 Task: In the  document minutes.docx Use the tool word Count 'and display word count while typing'. Find the word using Dictionary 'dedication'. Below name insert the link: www.wikipedia.org
Action: Mouse moved to (235, 370)
Screenshot: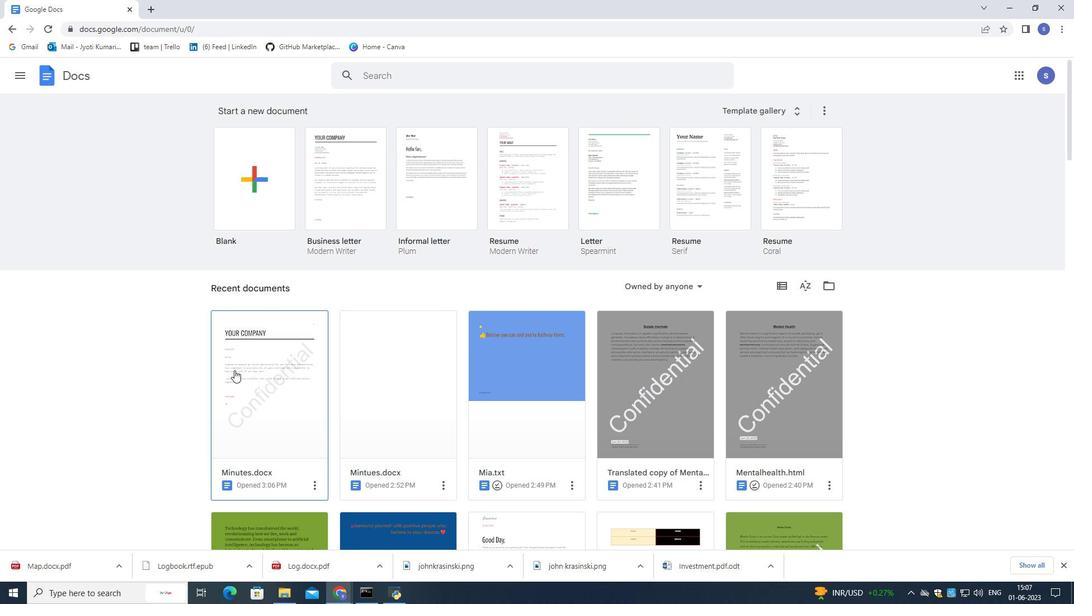 
Action: Mouse pressed left at (234, 370)
Screenshot: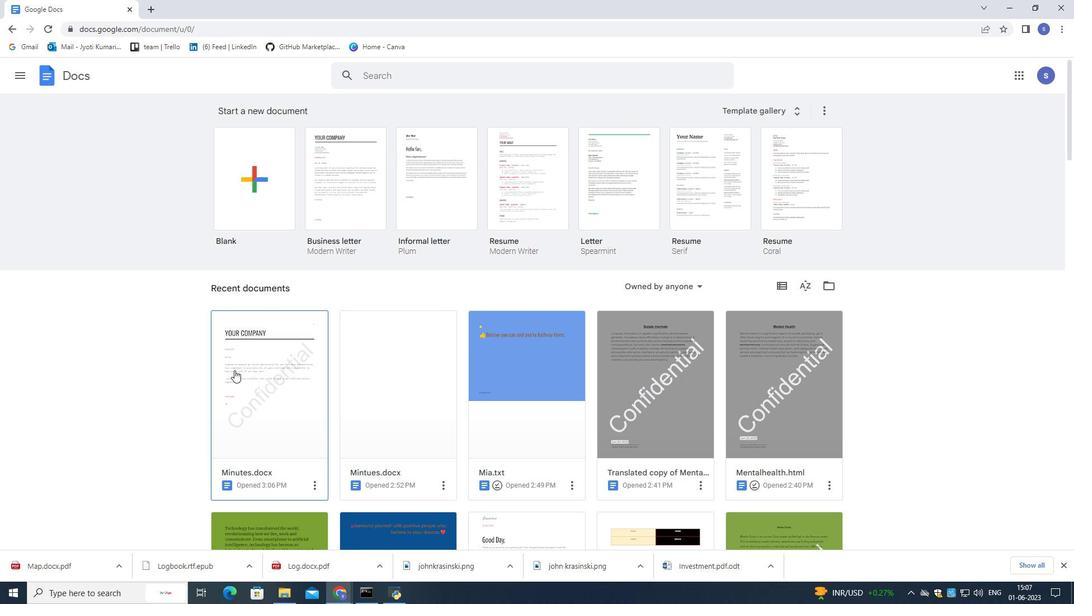
Action: Mouse moved to (235, 370)
Screenshot: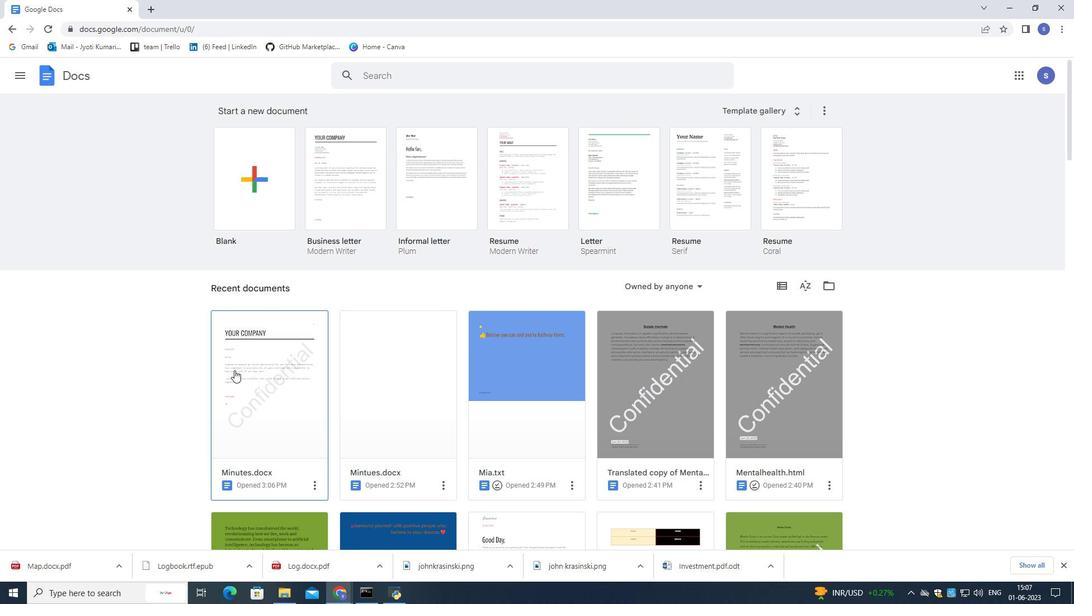 
Action: Mouse pressed left at (235, 370)
Screenshot: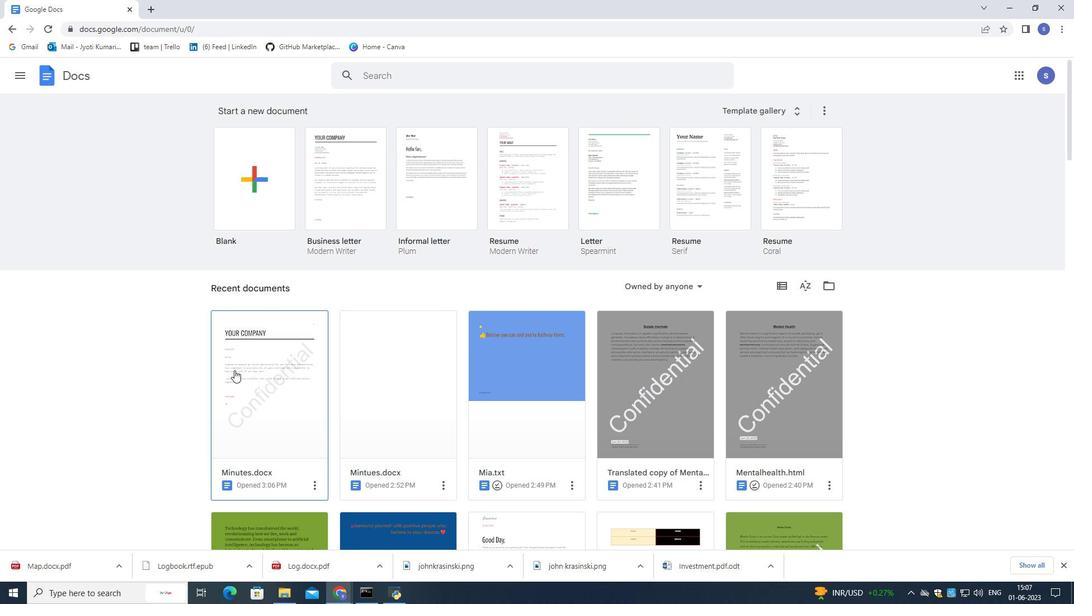 
Action: Mouse moved to (176, 82)
Screenshot: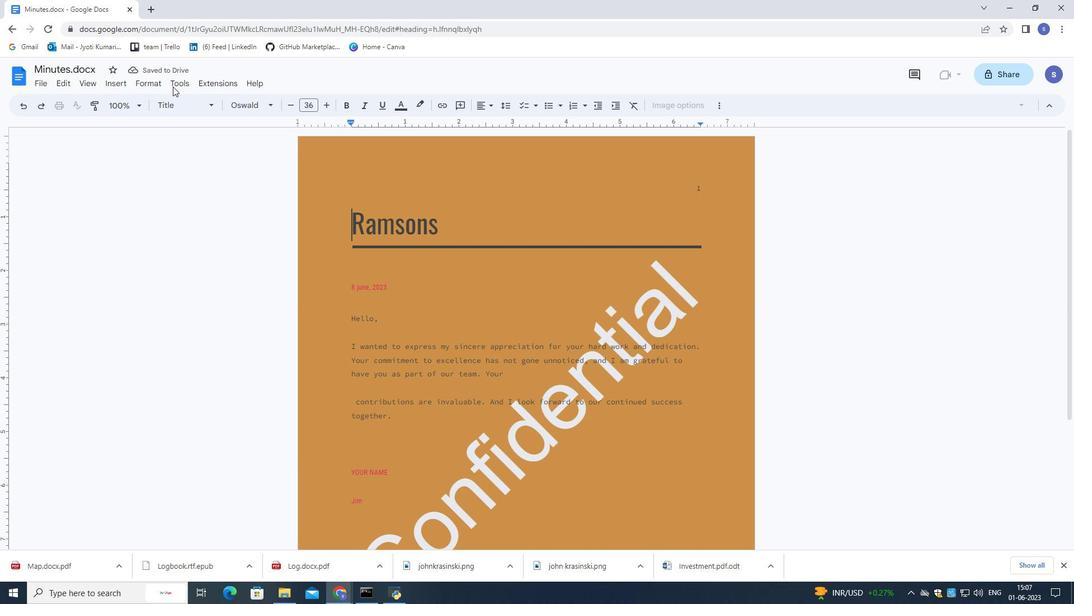 
Action: Mouse pressed left at (176, 82)
Screenshot: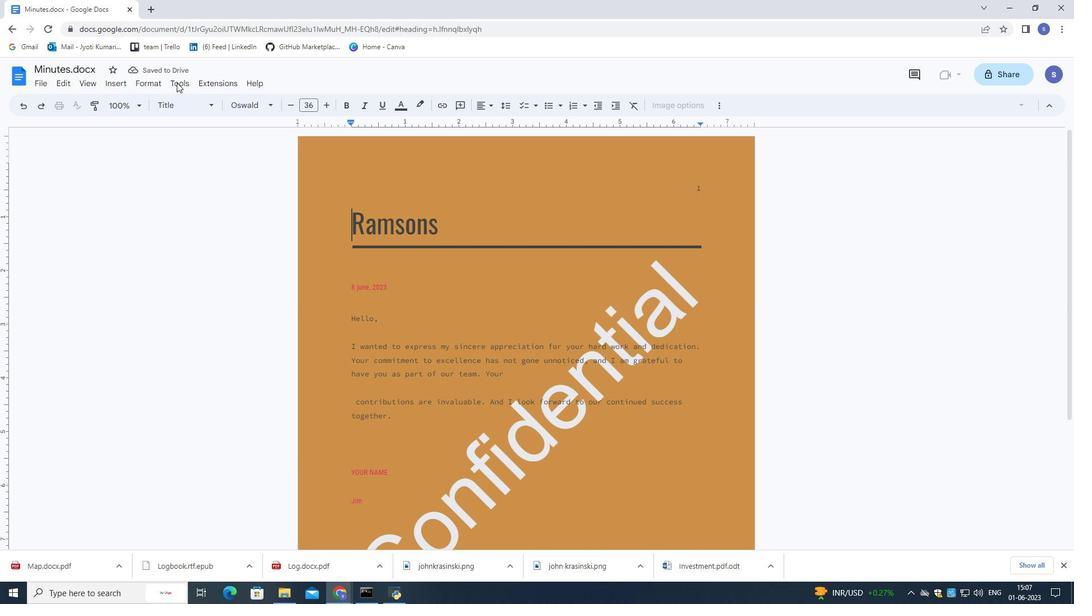 
Action: Mouse moved to (205, 122)
Screenshot: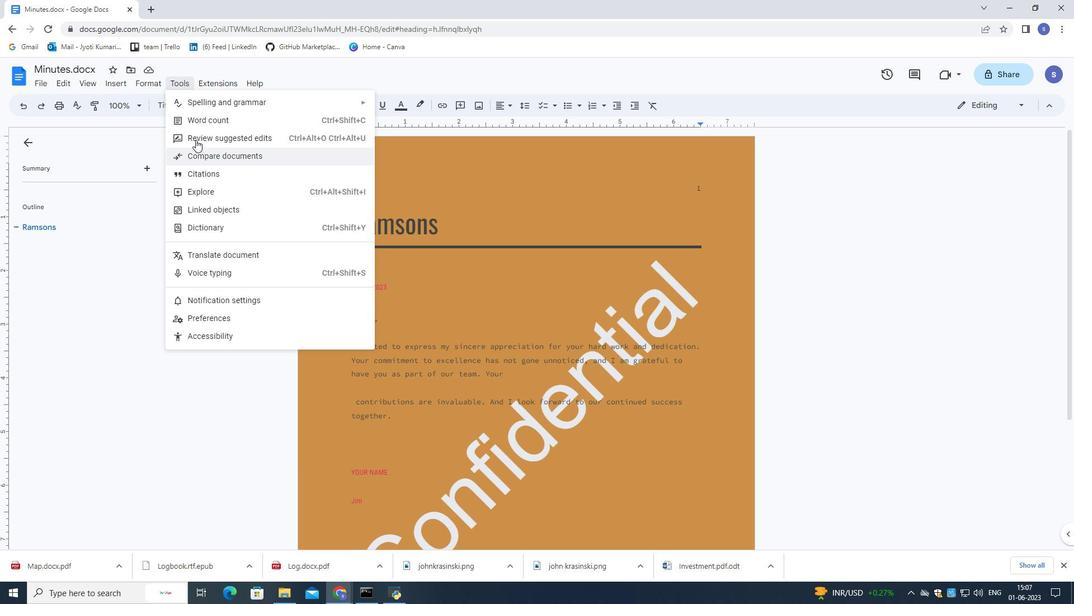
Action: Mouse pressed left at (205, 122)
Screenshot: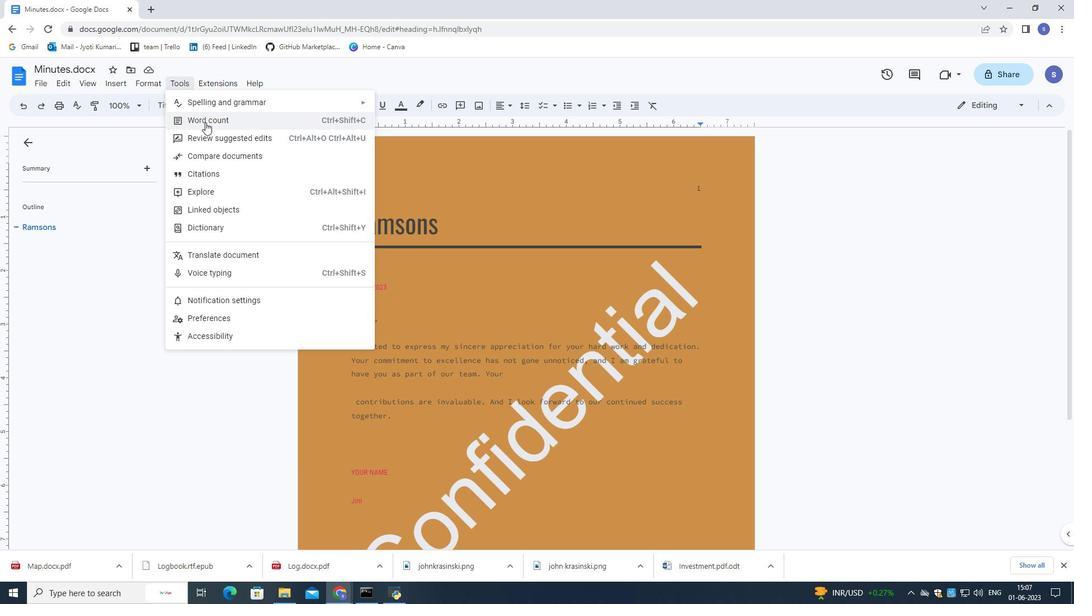 
Action: Mouse moved to (555, 348)
Screenshot: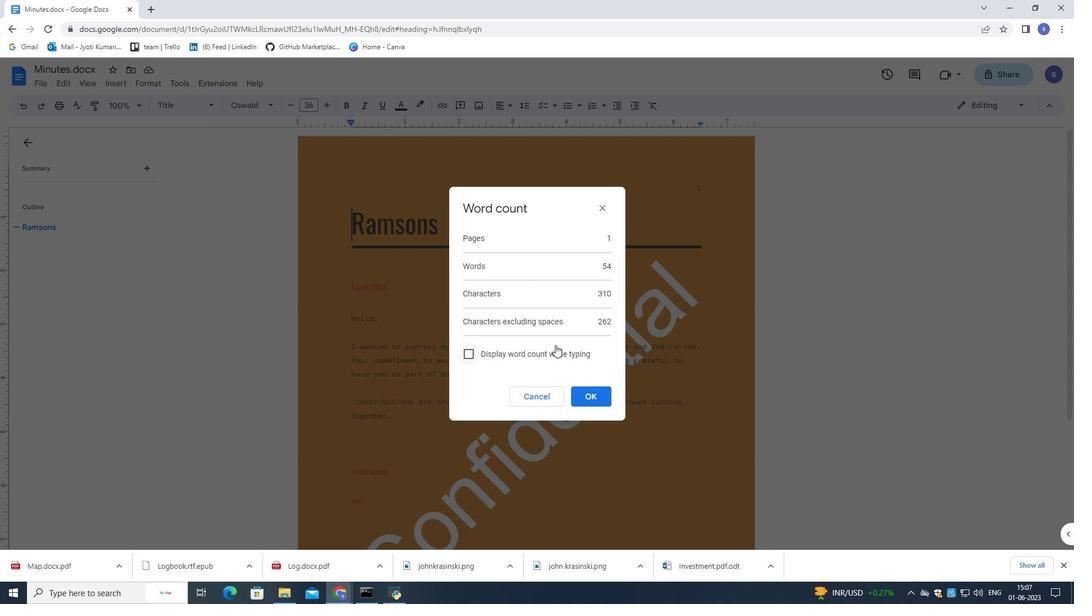 
Action: Mouse pressed left at (555, 348)
Screenshot: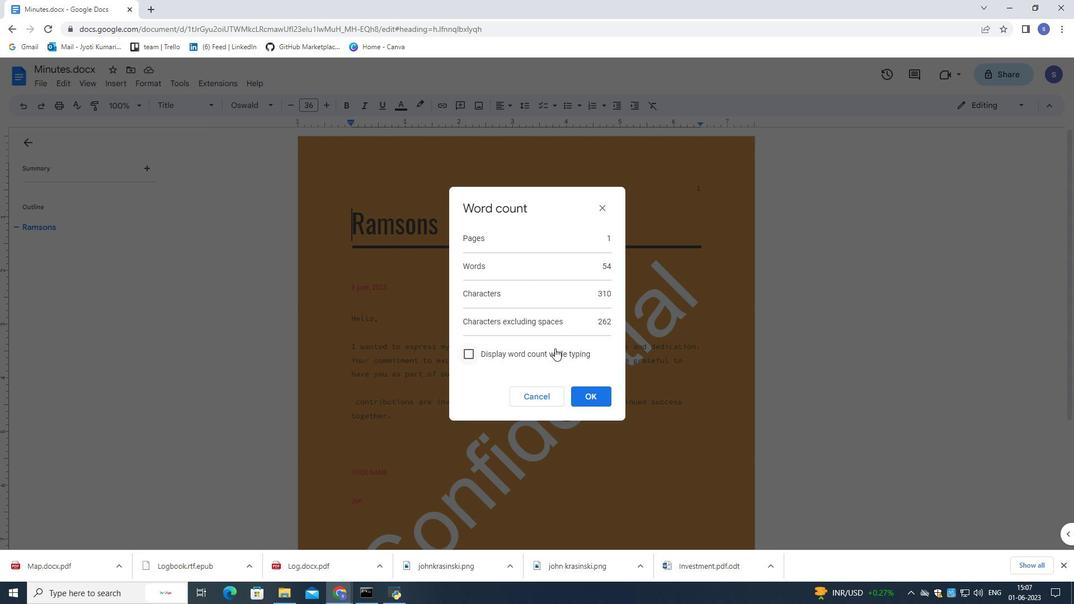 
Action: Mouse moved to (600, 395)
Screenshot: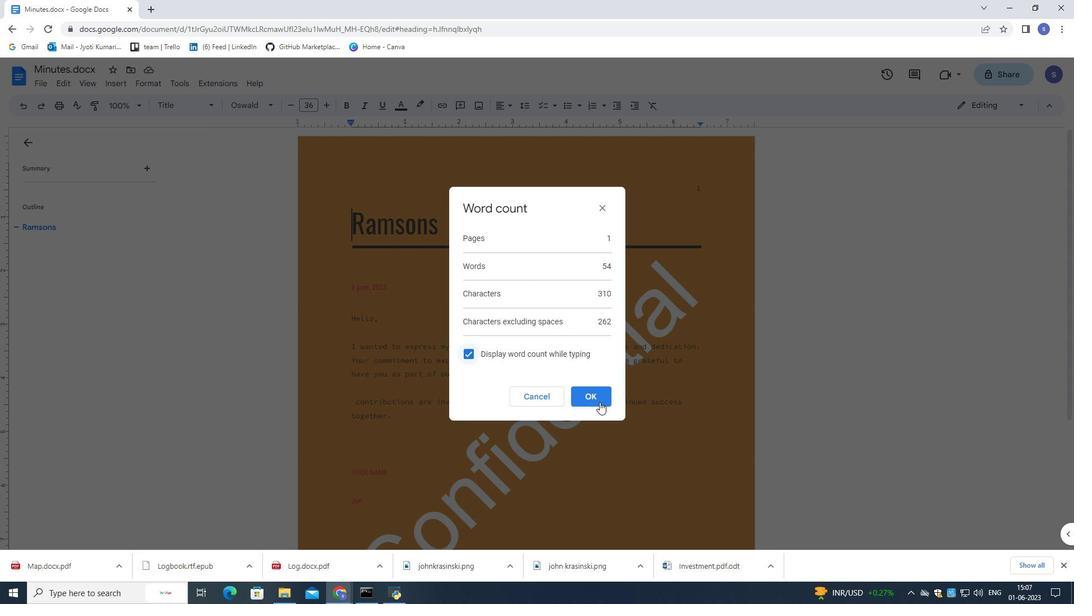 
Action: Mouse pressed left at (600, 395)
Screenshot: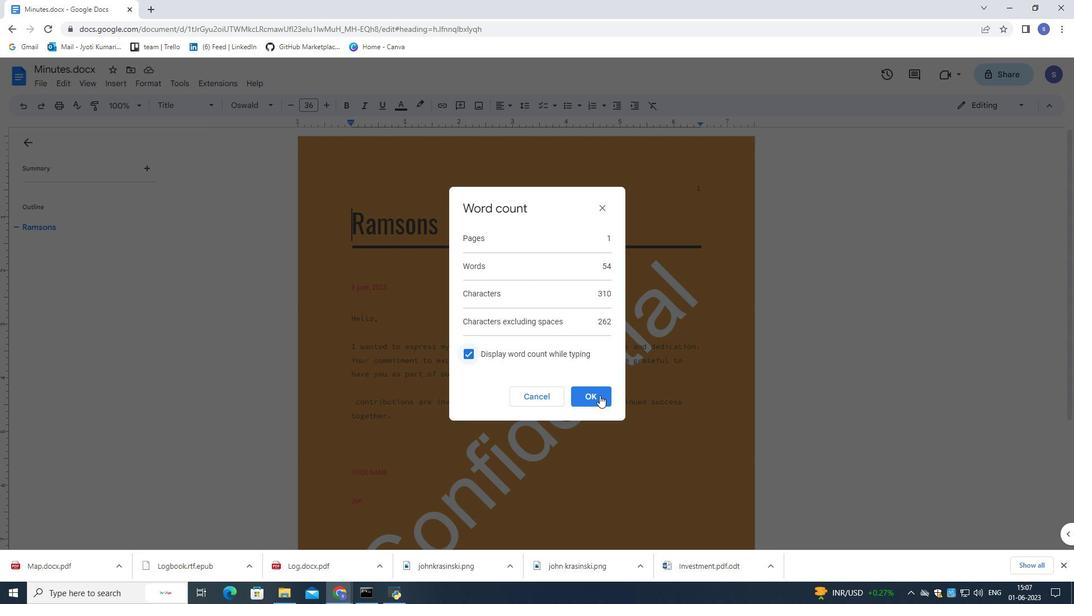 
Action: Mouse moved to (59, 82)
Screenshot: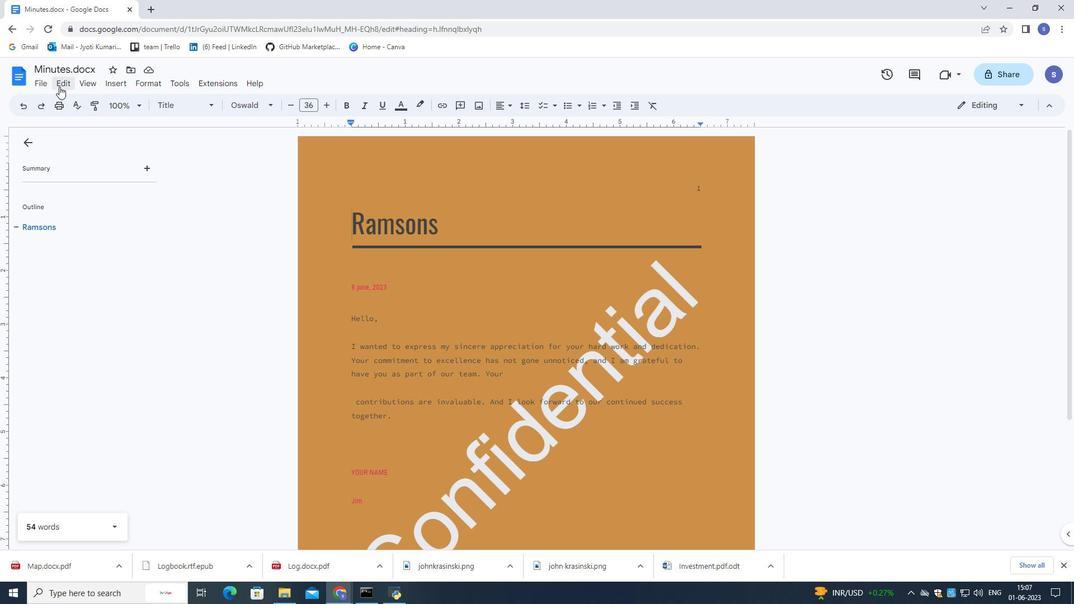 
Action: Mouse pressed left at (59, 82)
Screenshot: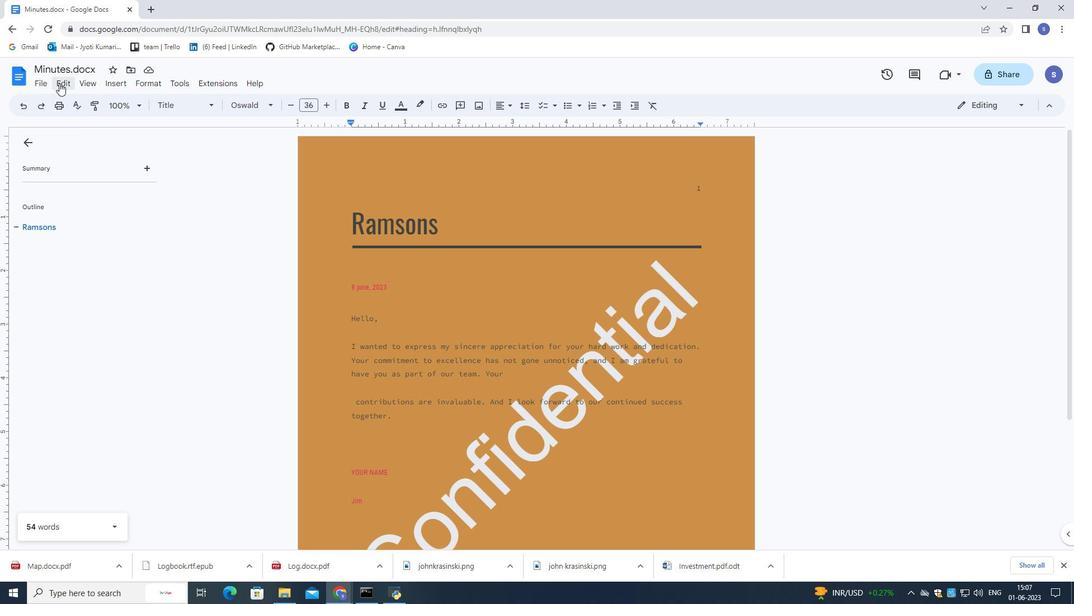 
Action: Mouse moved to (89, 280)
Screenshot: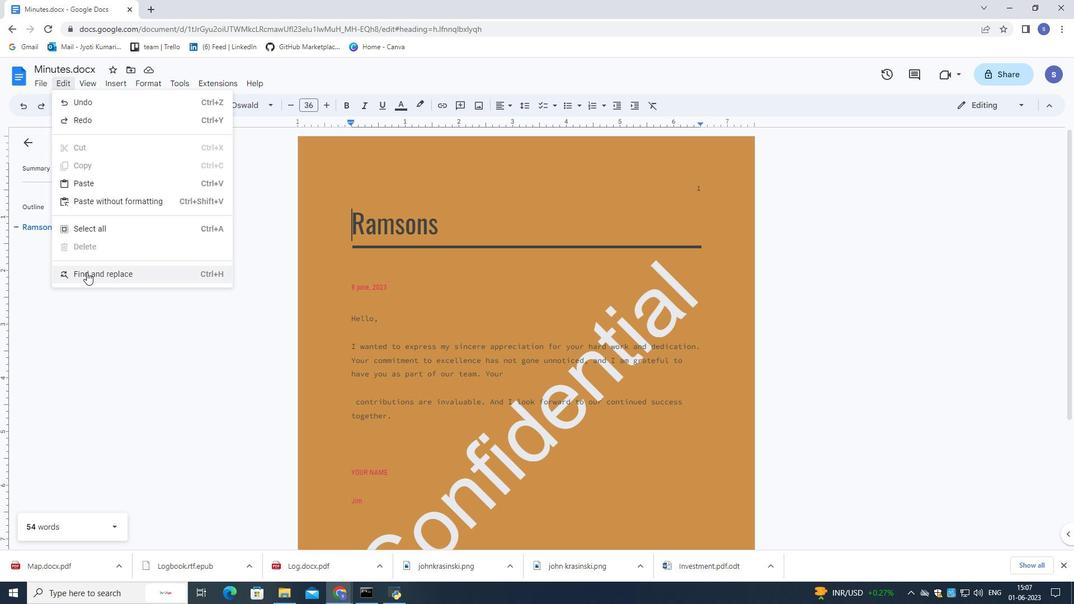 
Action: Mouse pressed left at (89, 280)
Screenshot: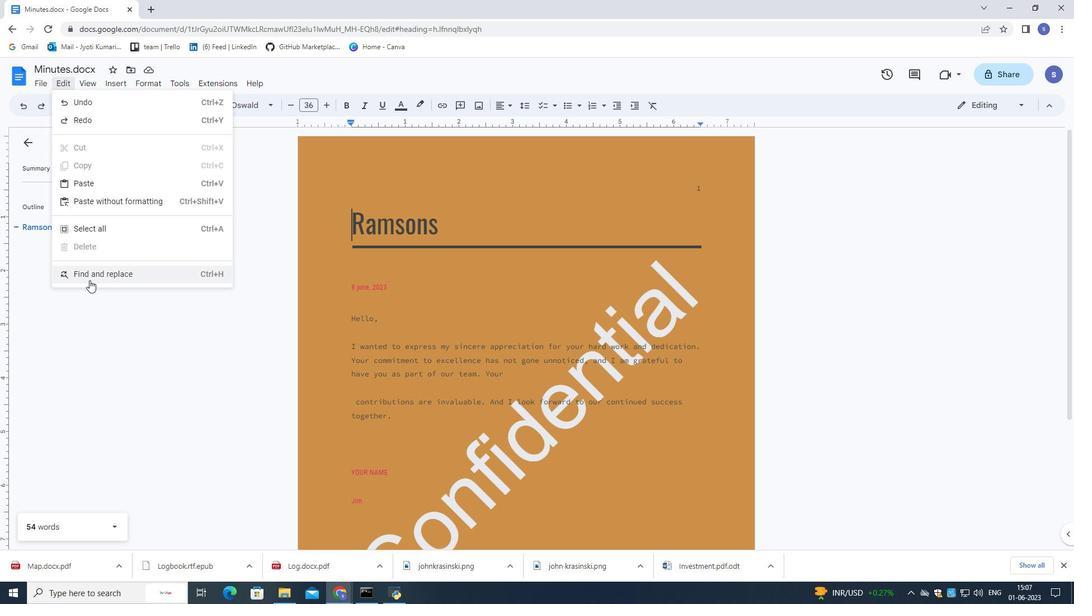 
Action: Mouse moved to (661, 228)
Screenshot: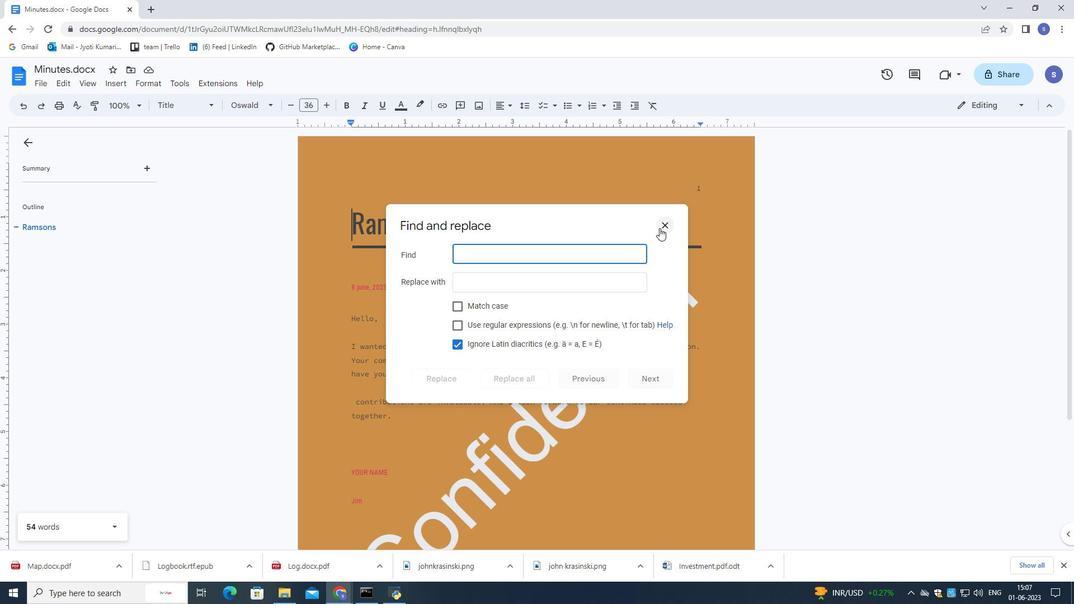 
Action: Mouse pressed left at (661, 228)
Screenshot: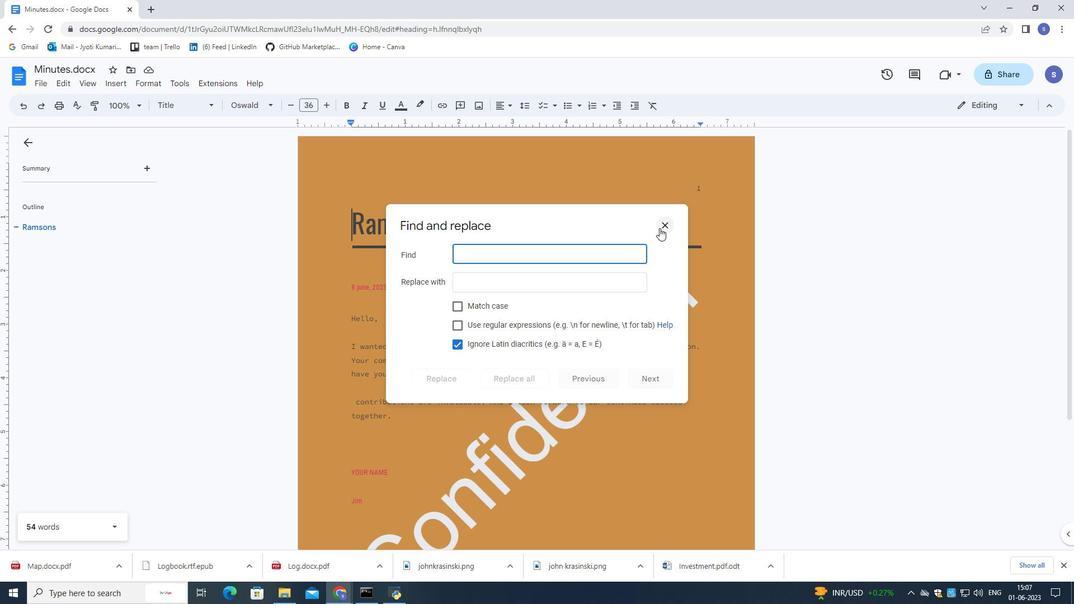 
Action: Mouse moved to (185, 80)
Screenshot: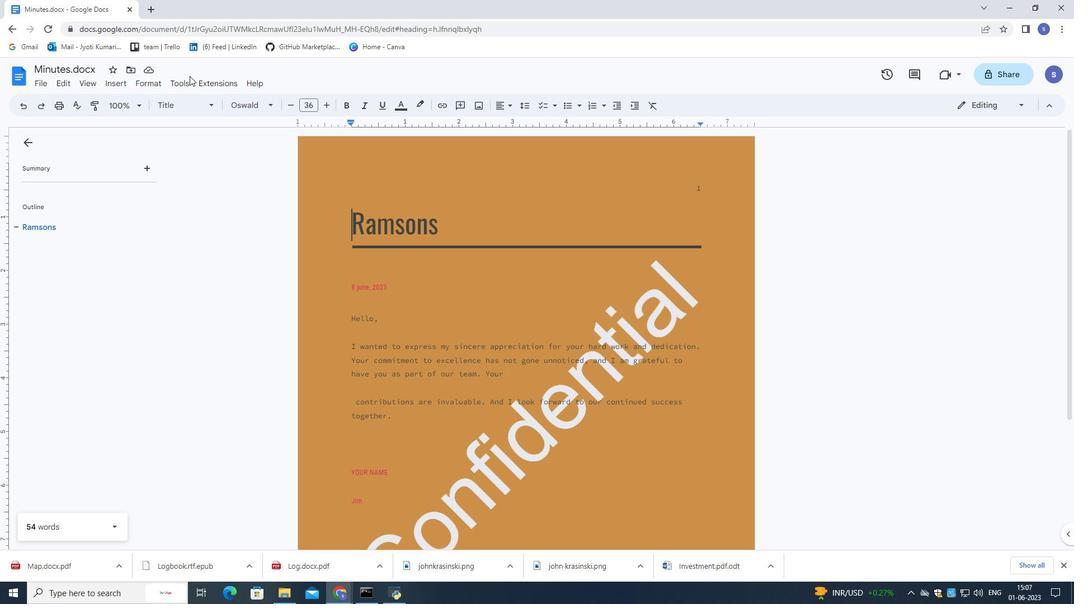 
Action: Mouse pressed left at (185, 80)
Screenshot: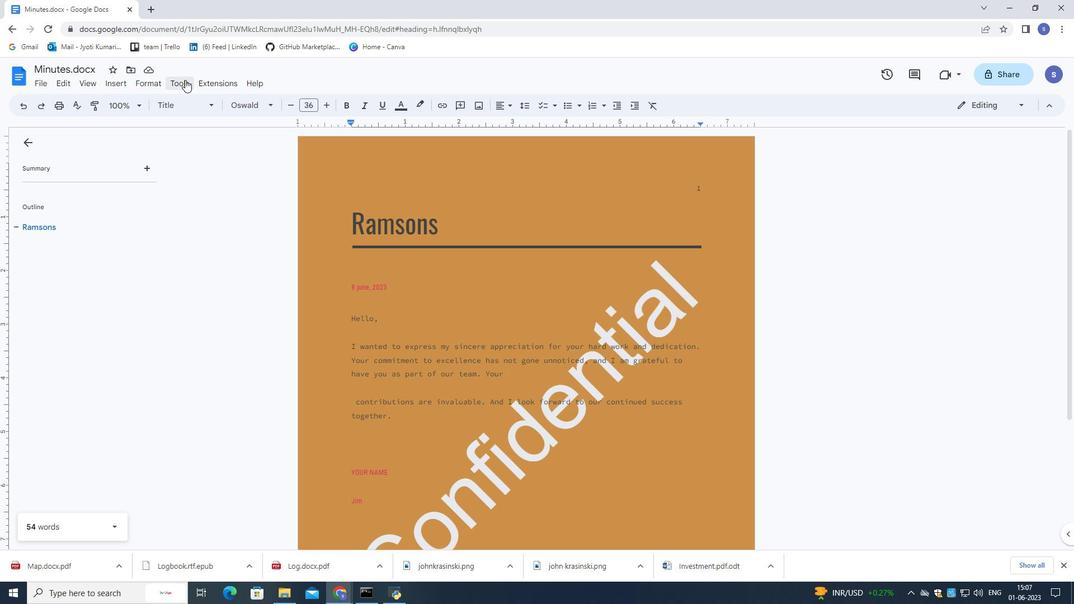 
Action: Mouse moved to (227, 224)
Screenshot: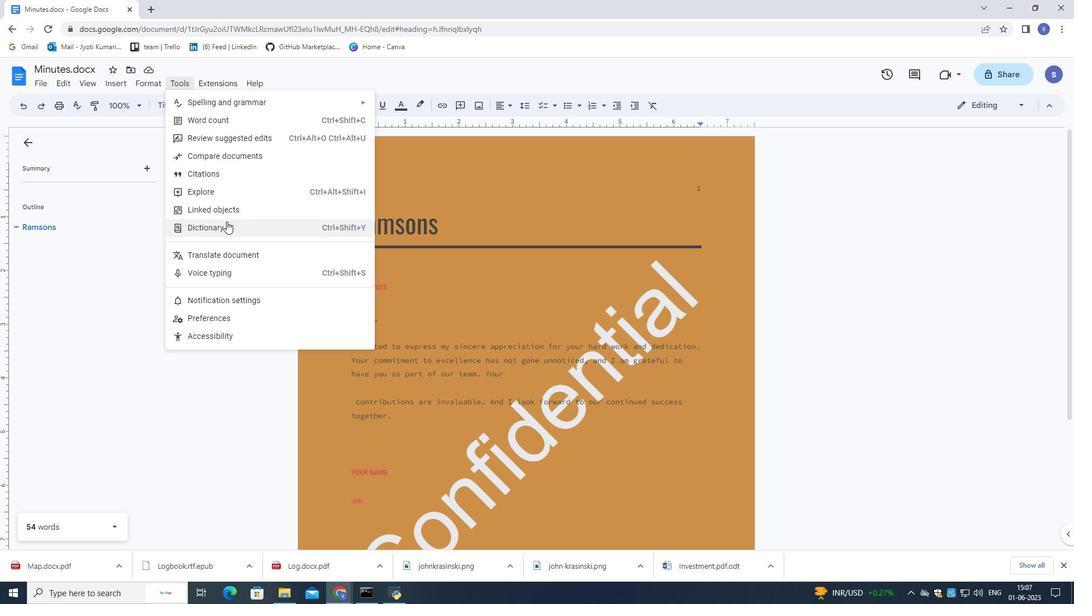 
Action: Mouse pressed left at (227, 224)
Screenshot: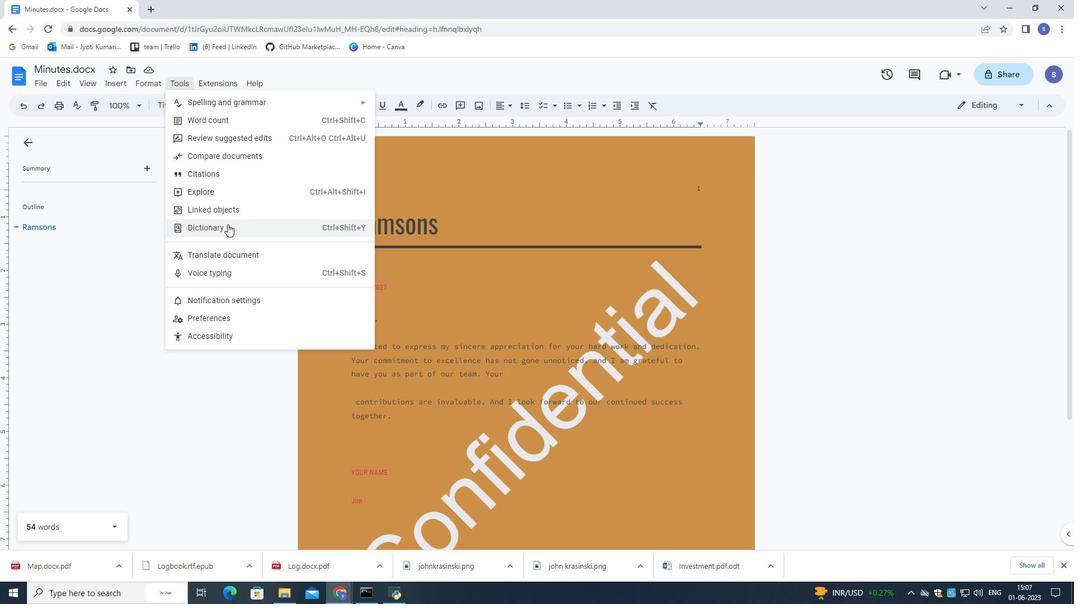 
Action: Mouse moved to (990, 143)
Screenshot: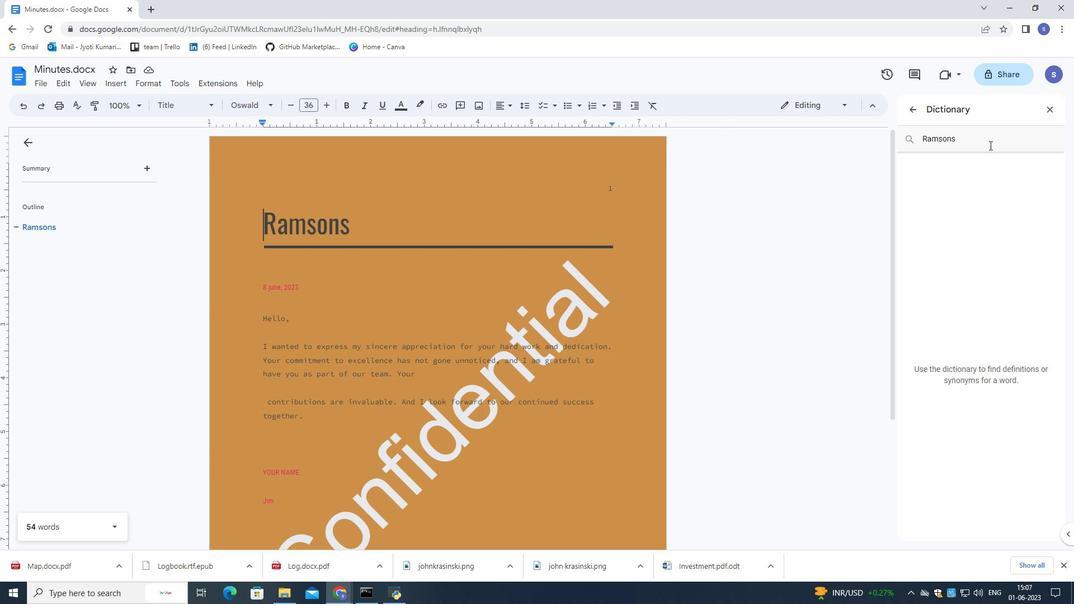 
Action: Mouse pressed left at (990, 143)
Screenshot: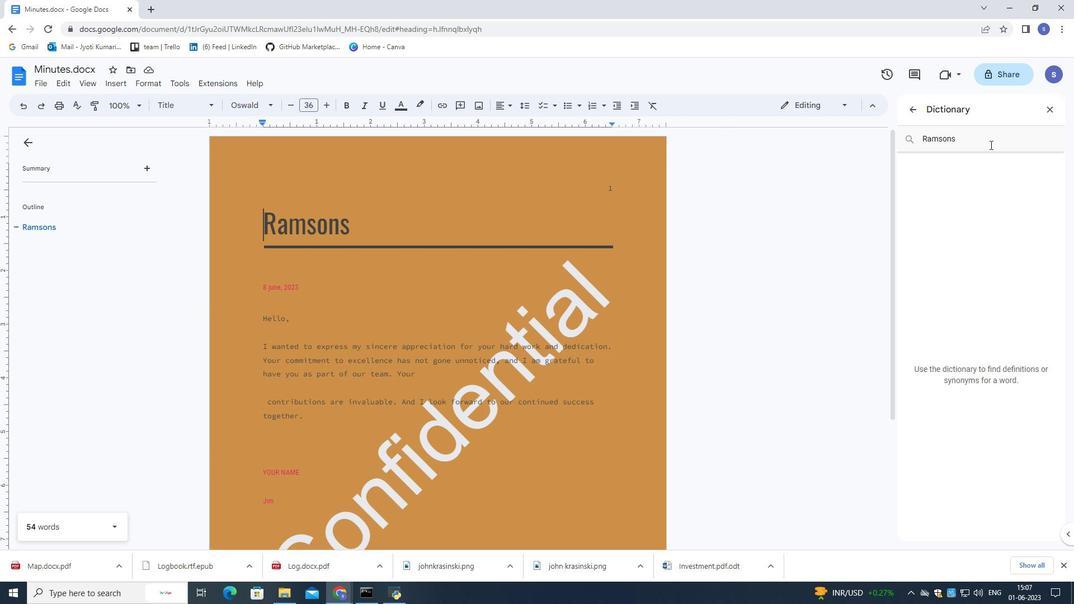 
Action: Mouse moved to (989, 143)
Screenshot: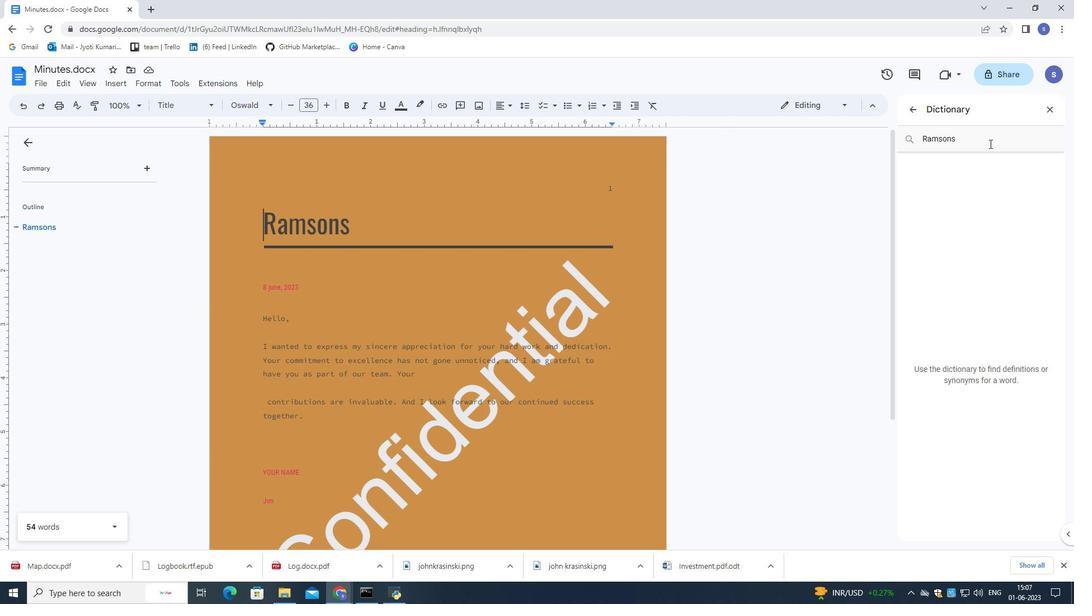 
Action: Mouse pressed left at (989, 143)
Screenshot: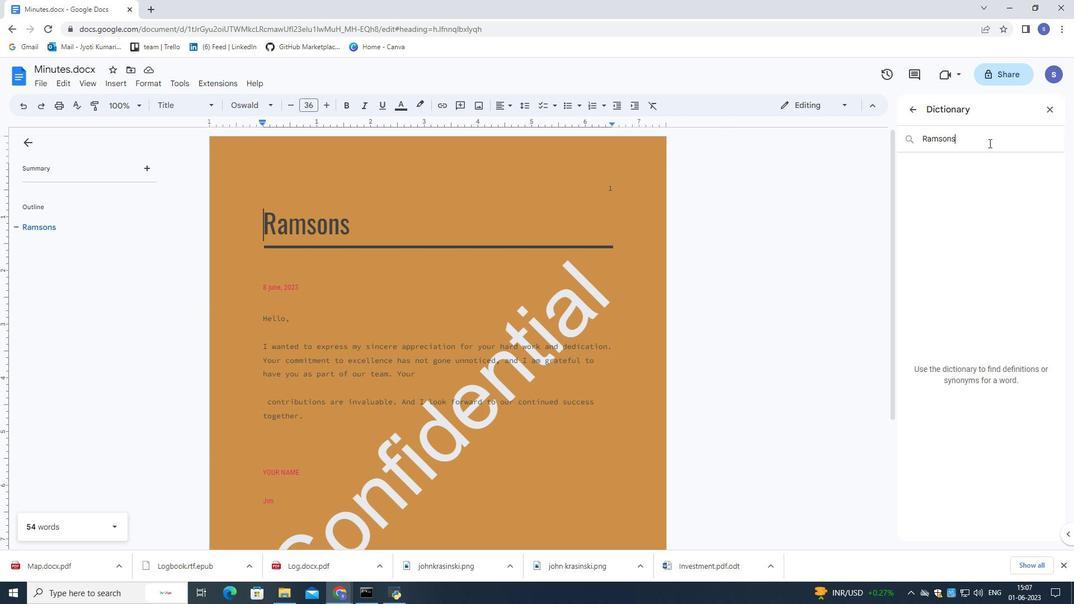 
Action: Mouse moved to (985, 147)
Screenshot: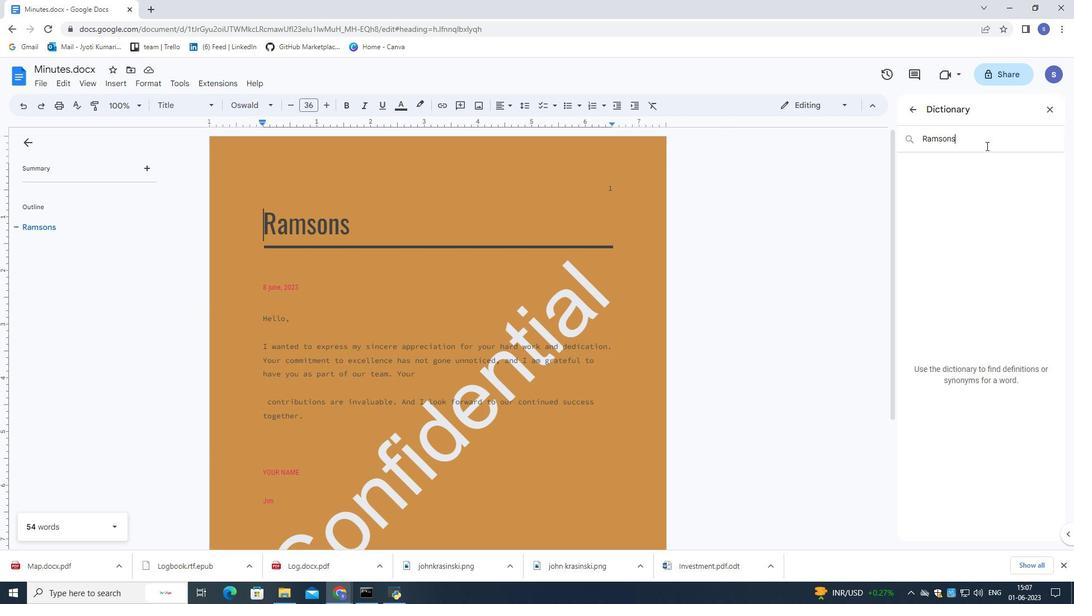 
Action: Mouse pressed left at (985, 147)
Screenshot: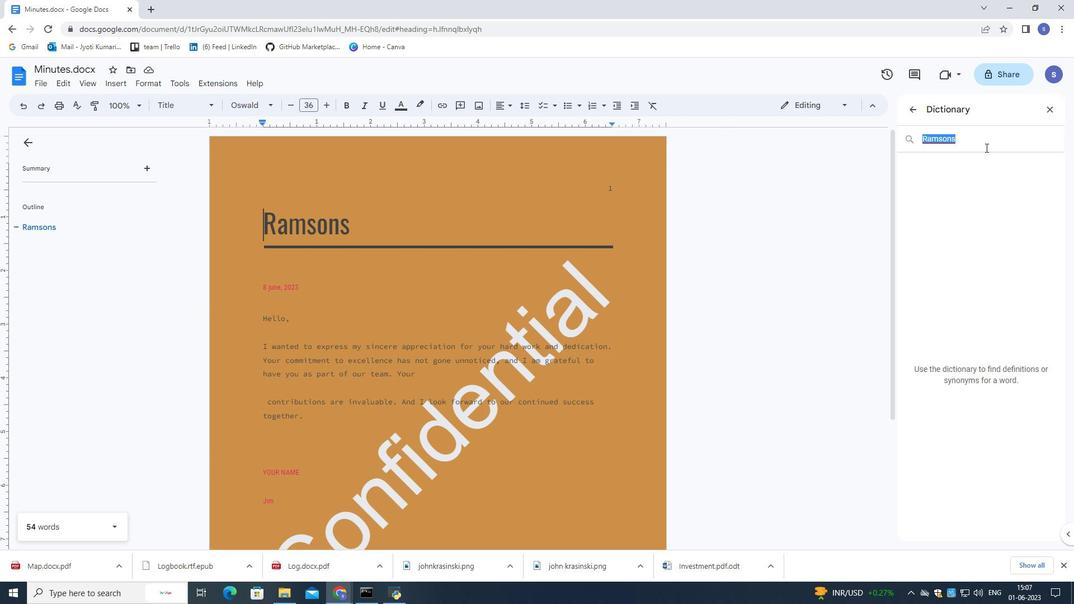 
Action: Mouse moved to (979, 145)
Screenshot: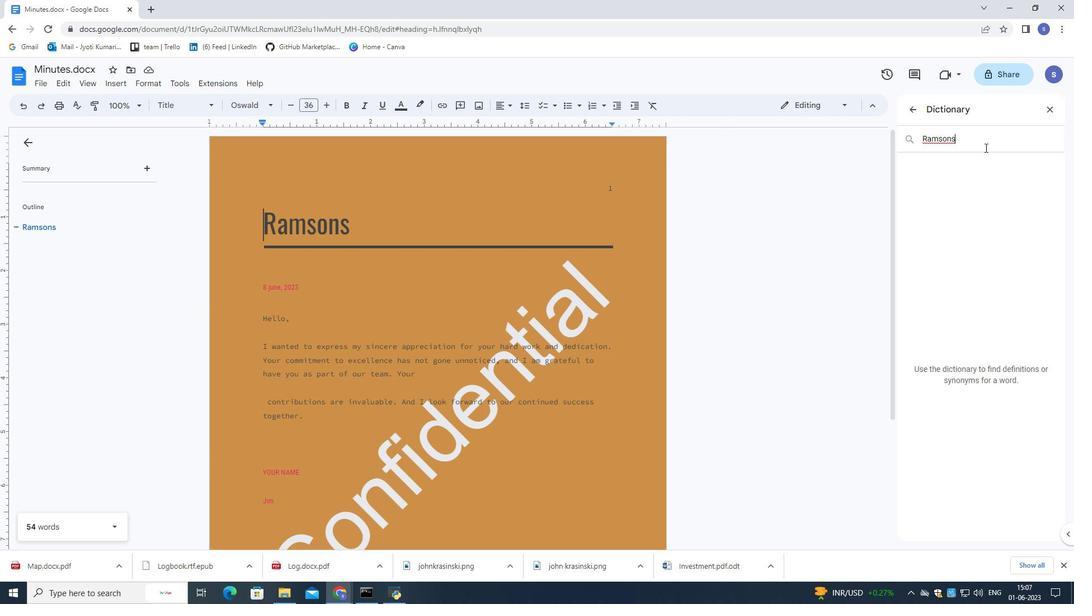 
Action: Mouse pressed left at (979, 145)
Screenshot: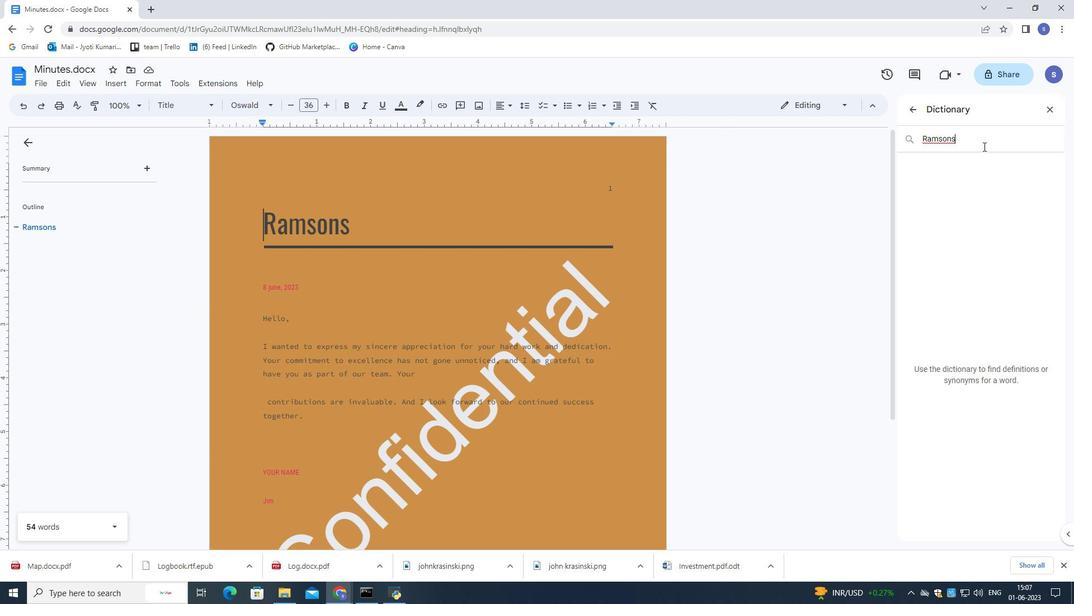 
Action: Mouse moved to (977, 140)
Screenshot: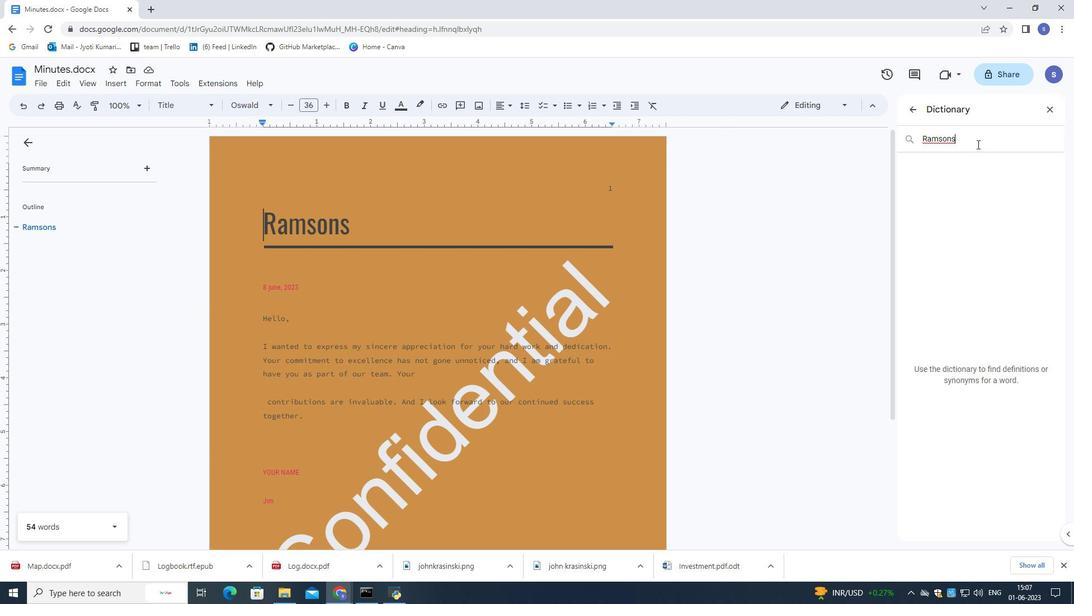 
Action: Mouse pressed left at (977, 140)
Screenshot: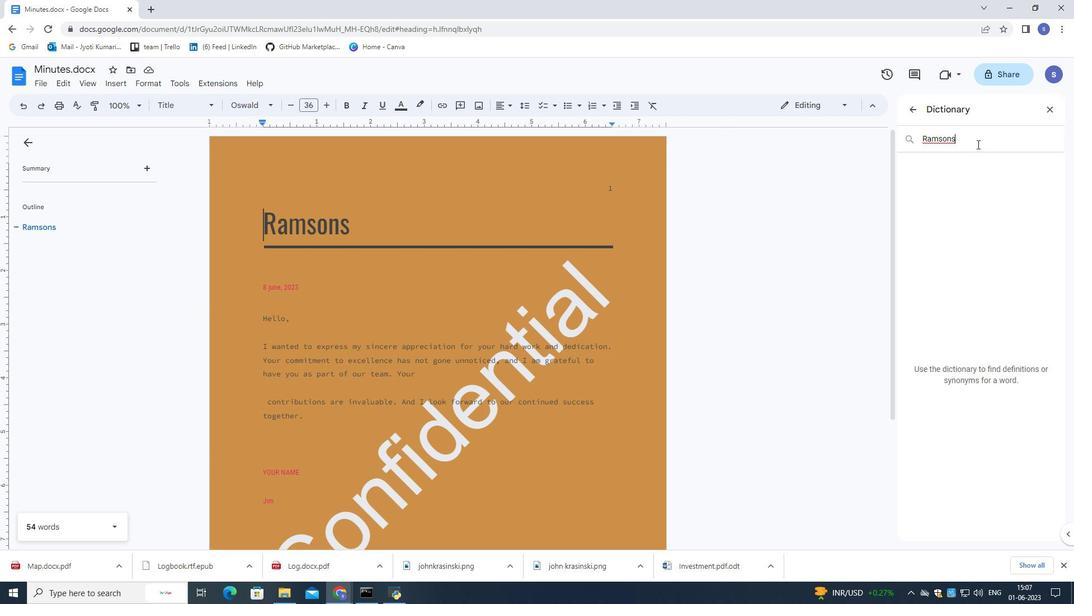 
Action: Mouse moved to (977, 139)
Screenshot: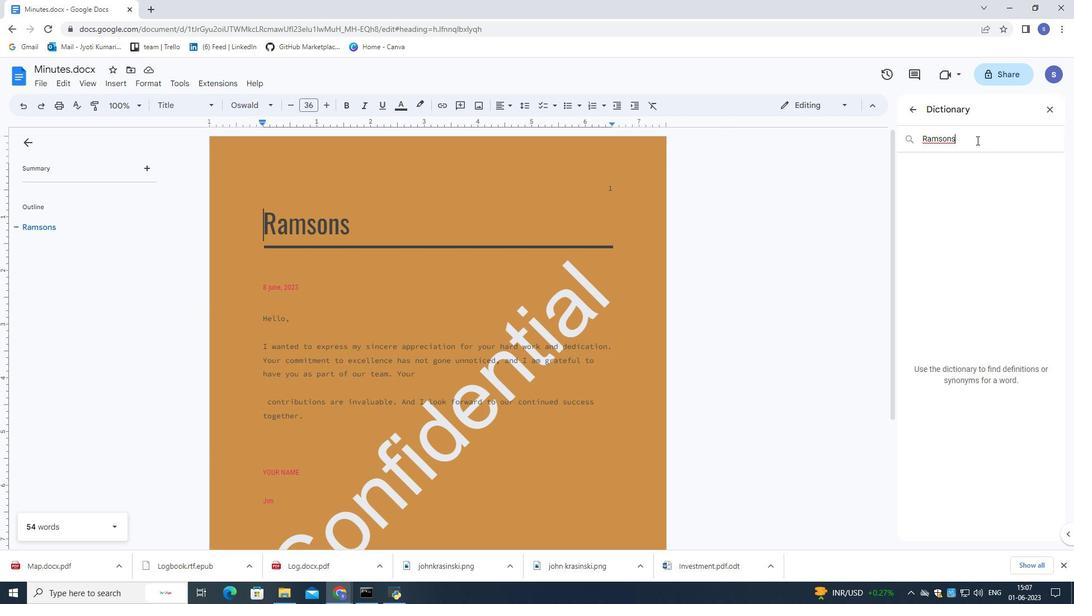 
Action: Mouse pressed left at (977, 139)
Screenshot: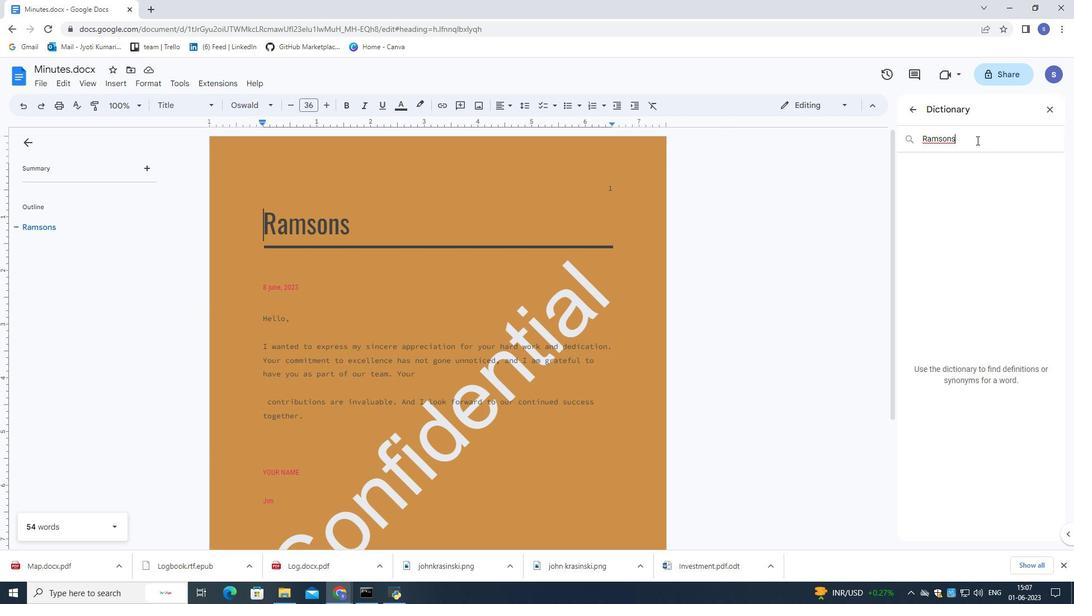 
Action: Key pressed dedication
Screenshot: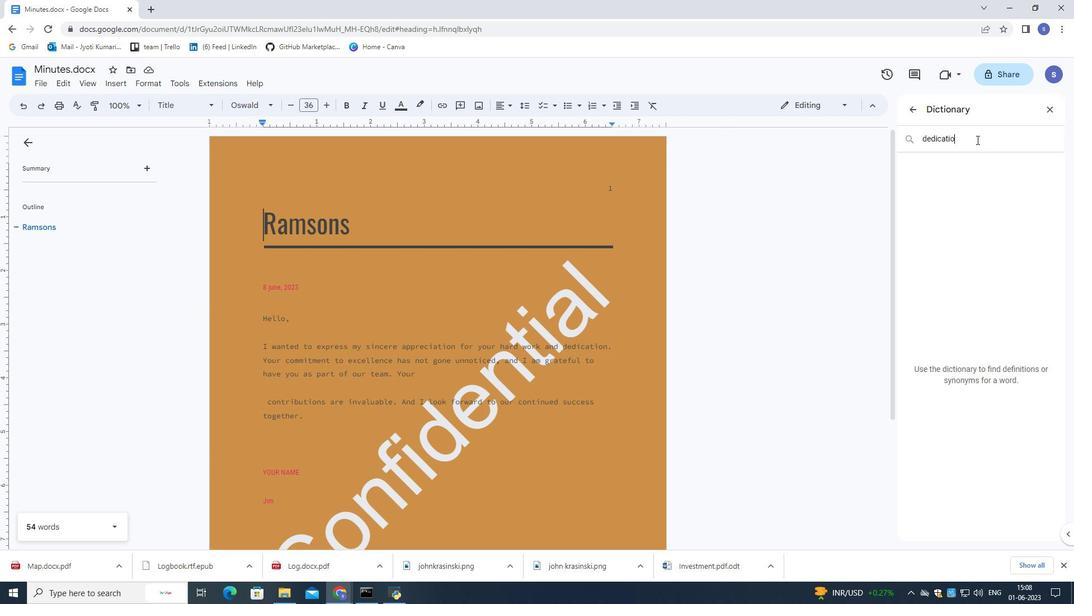 
Action: Mouse moved to (1075, 131)
Screenshot: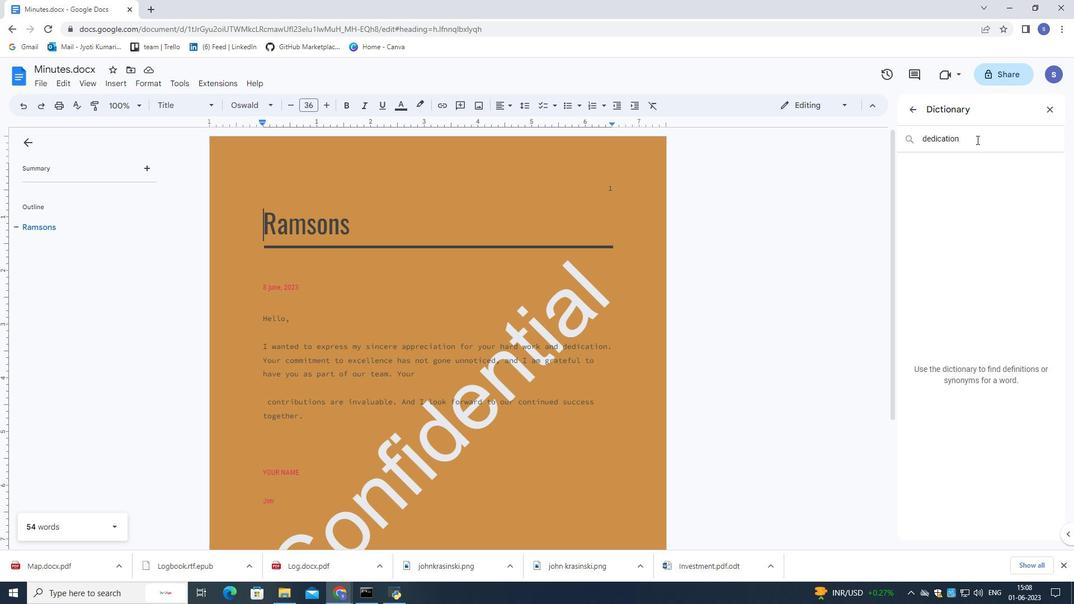 
Action: Key pressed <Key.enter>
Screenshot: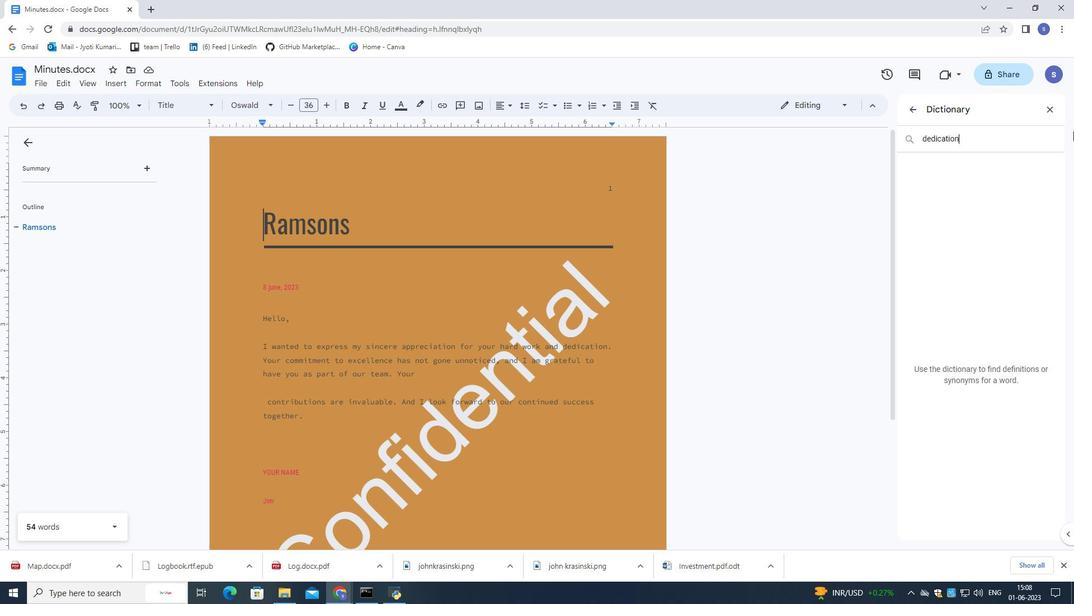 
Action: Mouse moved to (686, 305)
Screenshot: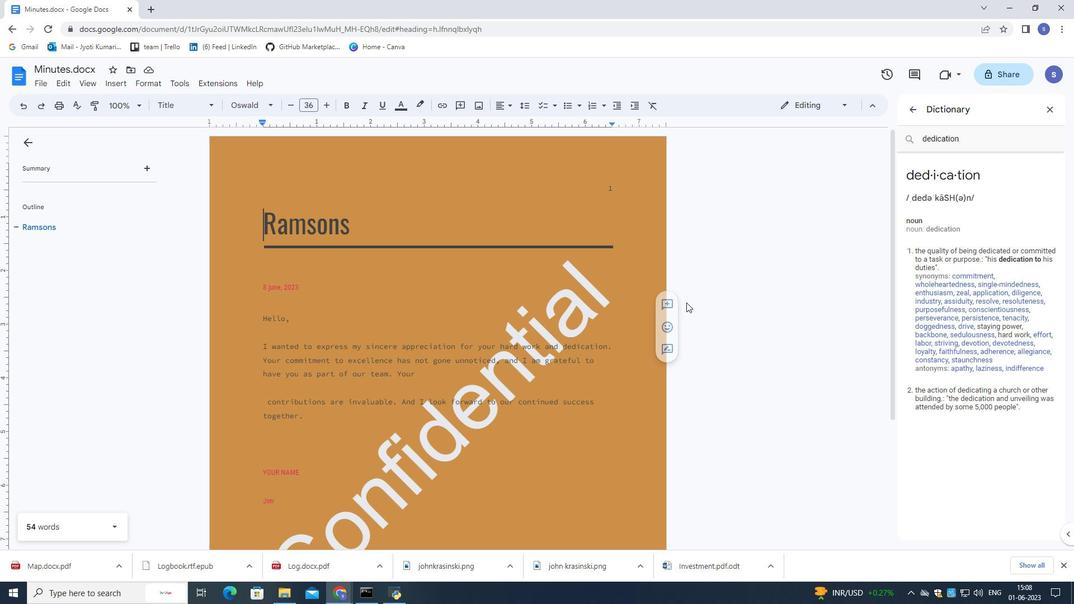 
Action: Mouse scrolled (686, 304) with delta (0, 0)
Screenshot: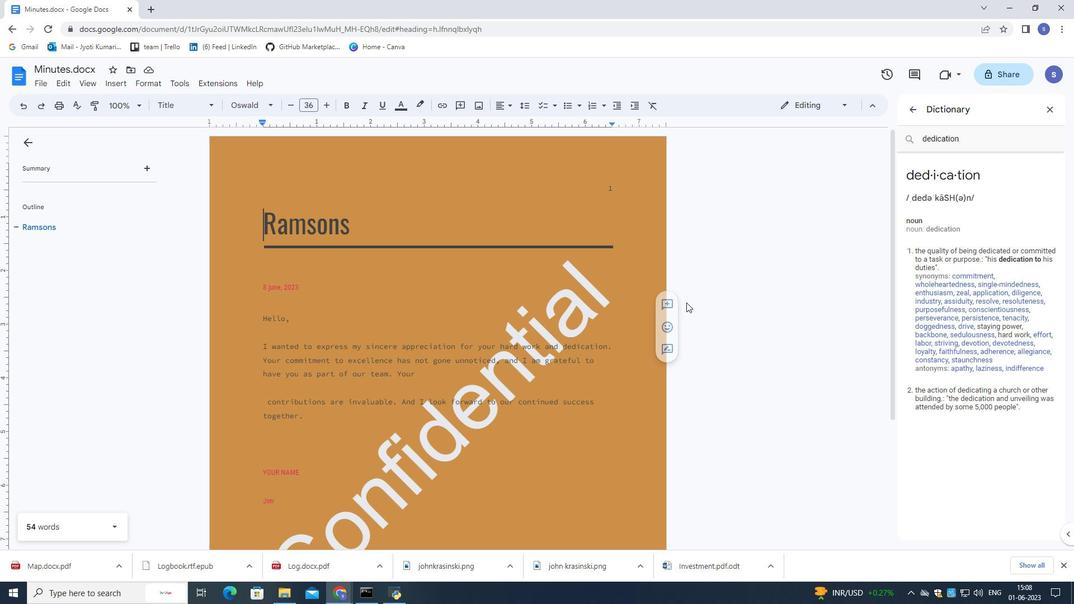 
Action: Mouse moved to (686, 305)
Screenshot: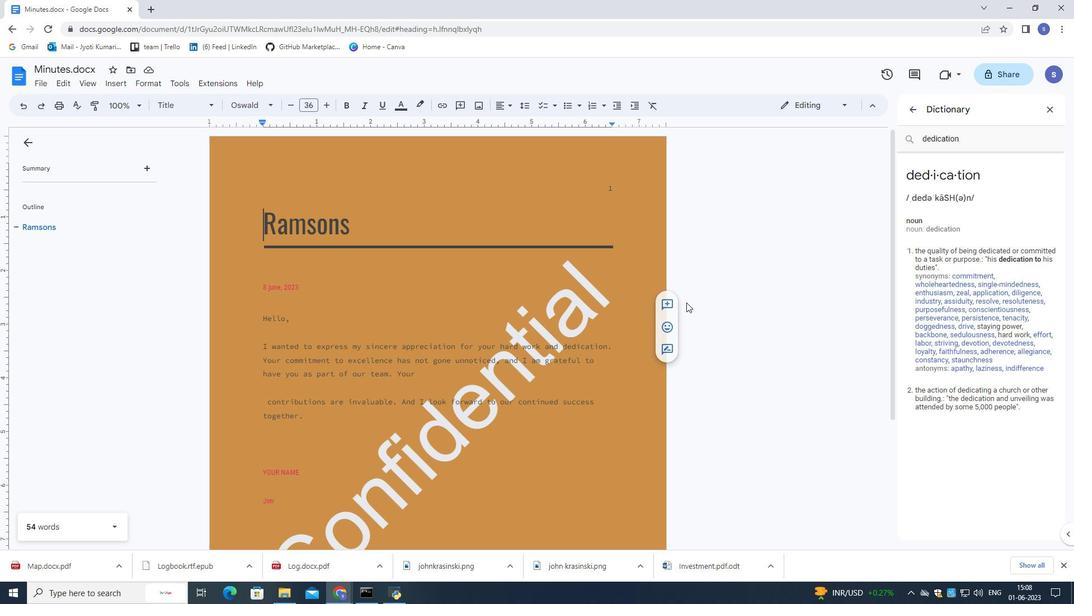 
Action: Mouse scrolled (686, 305) with delta (0, 0)
Screenshot: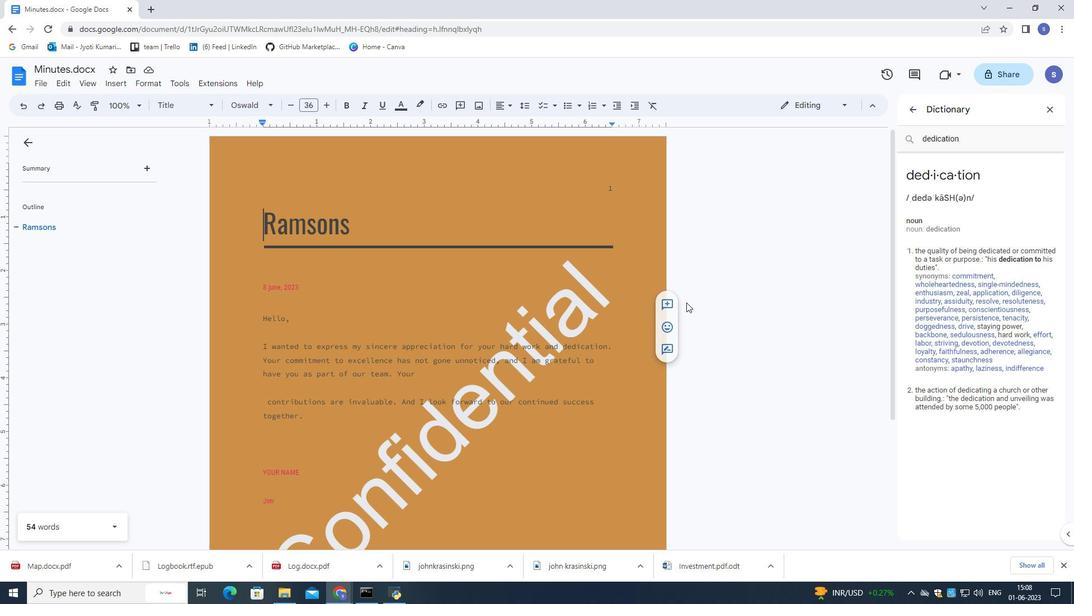
Action: Mouse scrolled (686, 305) with delta (0, 0)
Screenshot: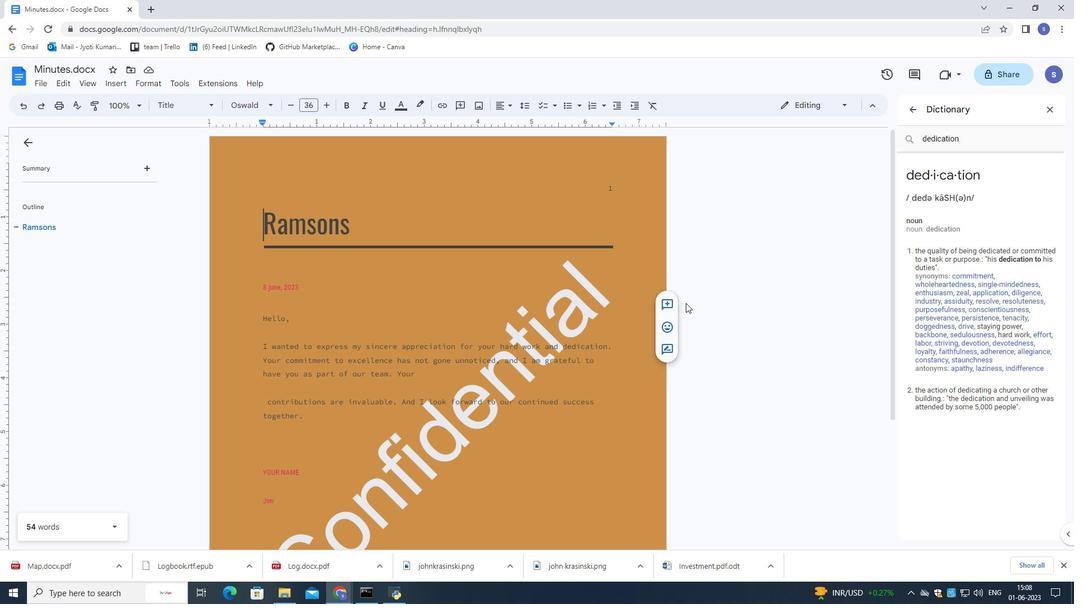 
Action: Mouse scrolled (686, 305) with delta (0, 0)
Screenshot: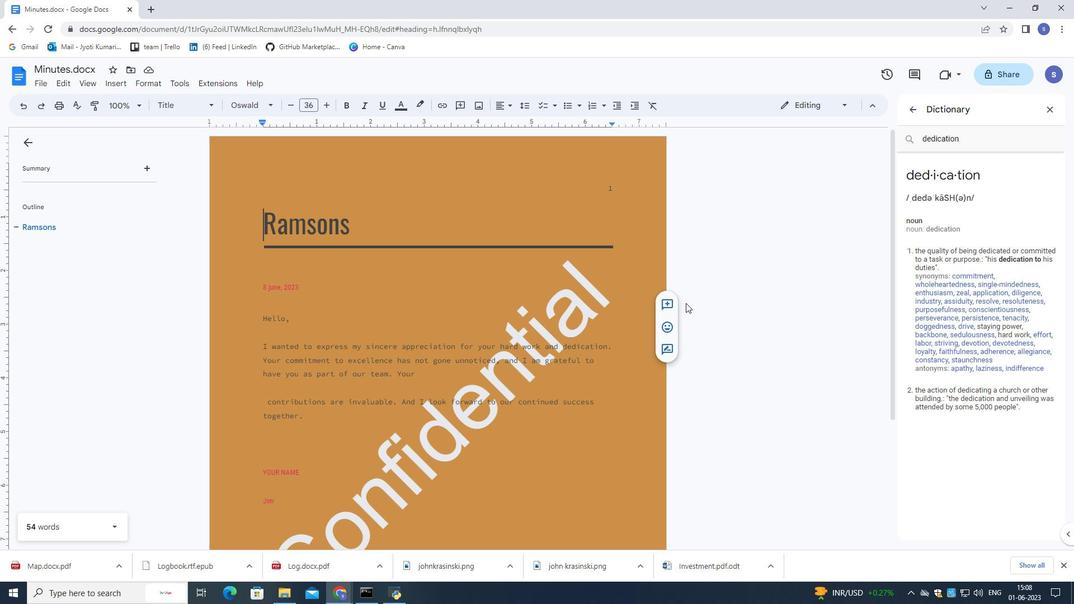 
Action: Mouse scrolled (686, 305) with delta (0, 0)
Screenshot: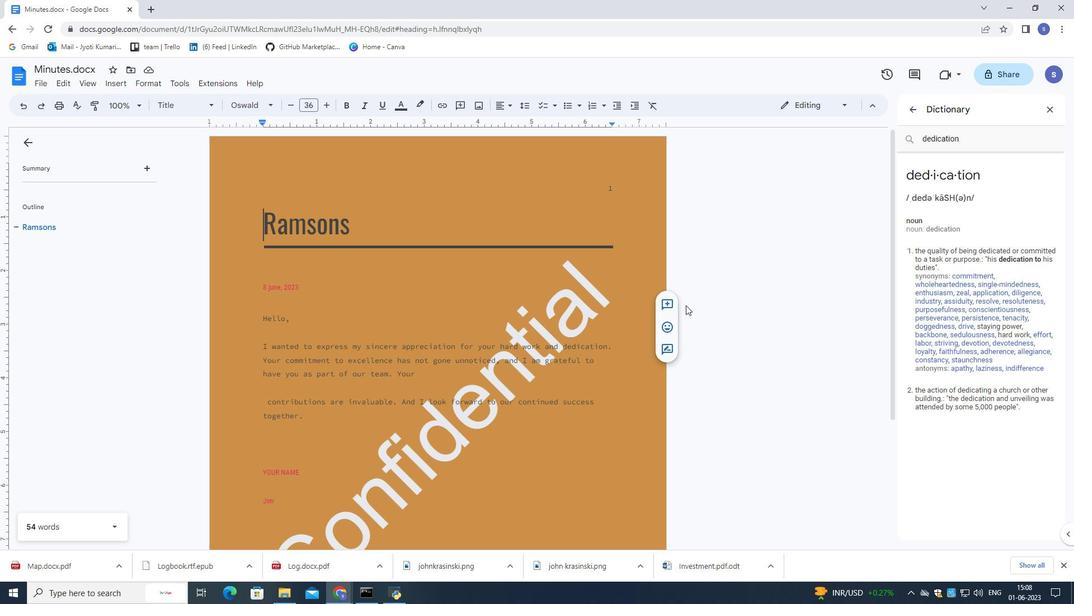 
Action: Mouse moved to (615, 332)
Screenshot: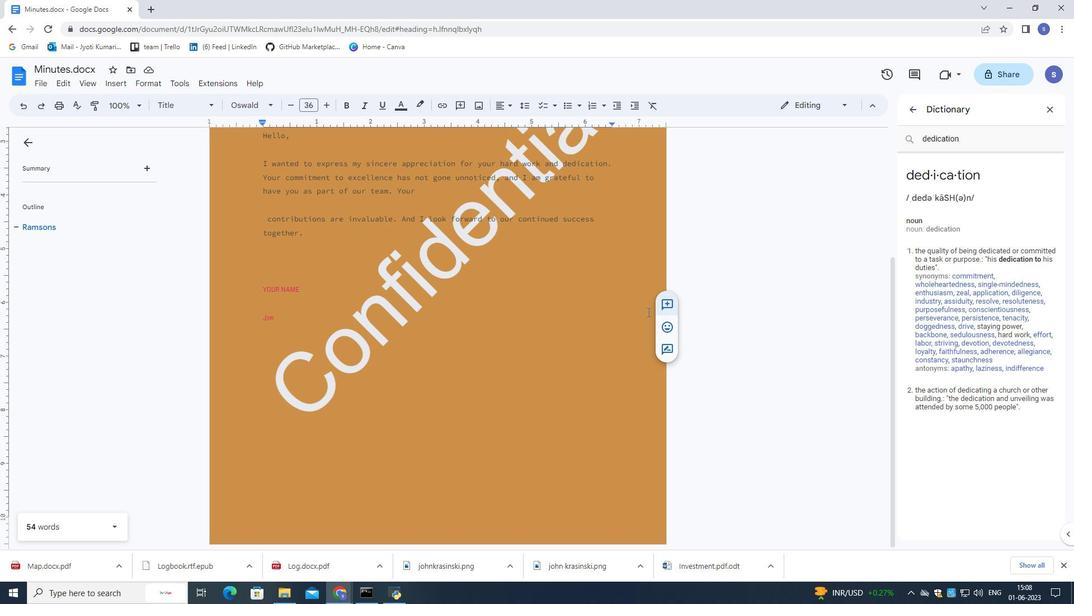 
Action: Mouse scrolled (615, 331) with delta (0, 0)
Screenshot: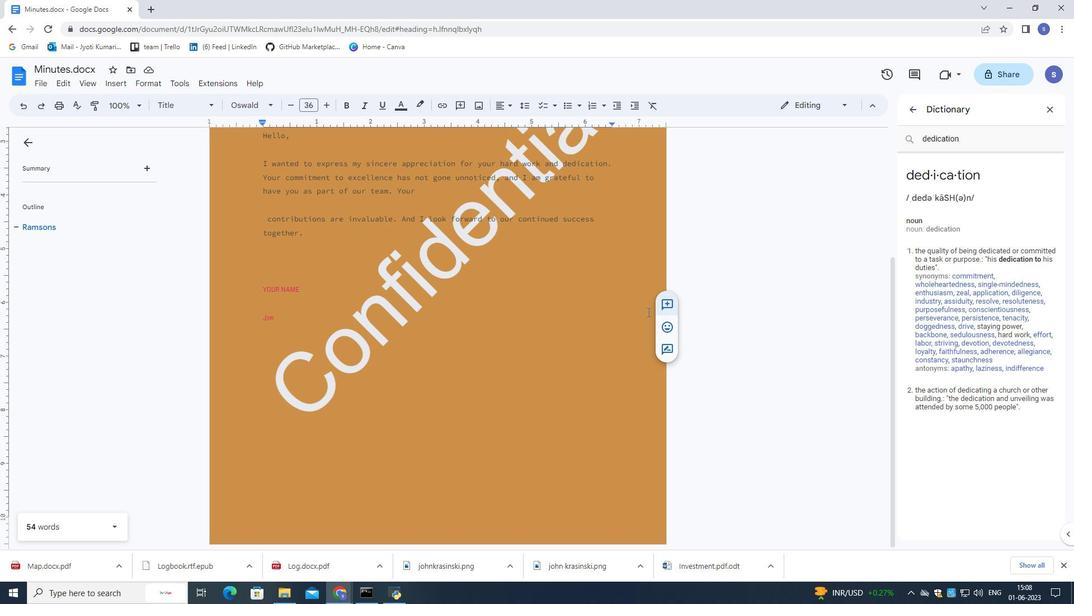 
Action: Mouse moved to (611, 334)
Screenshot: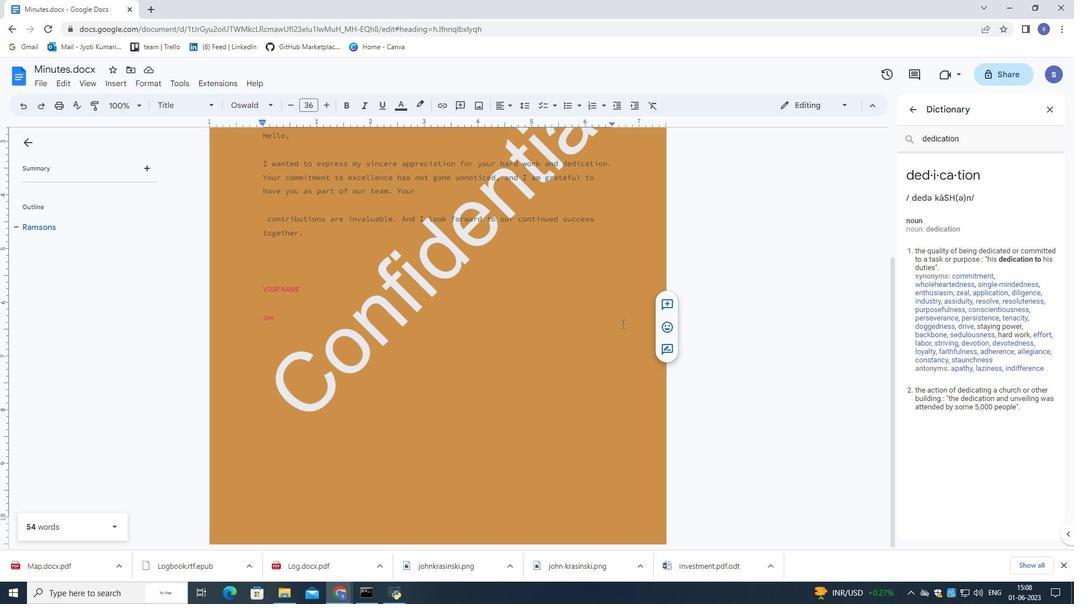 
Action: Mouse scrolled (611, 334) with delta (0, 0)
Screenshot: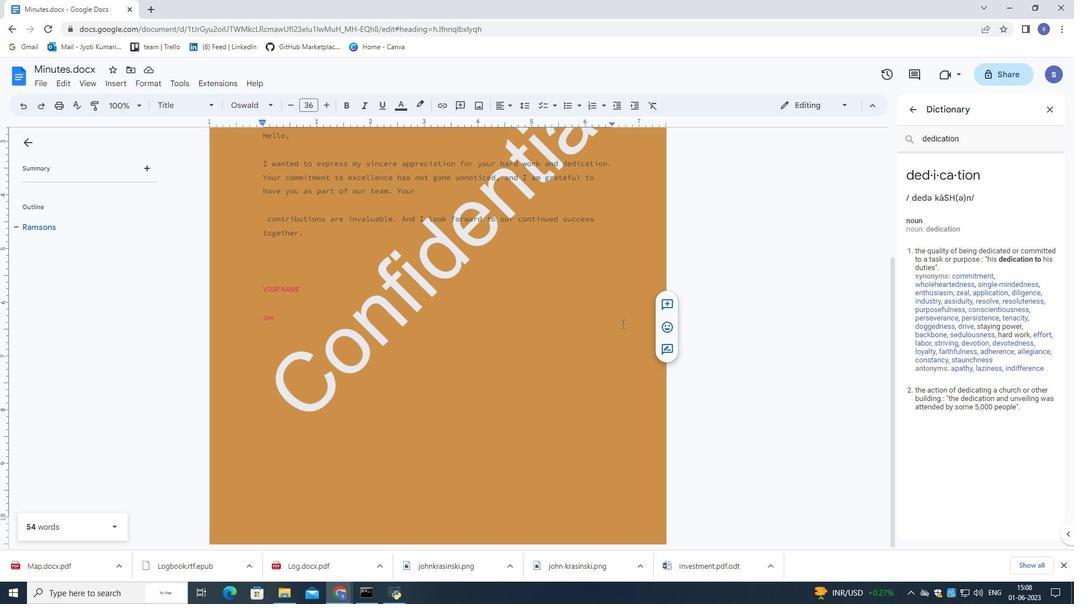 
Action: Mouse moved to (298, 316)
Screenshot: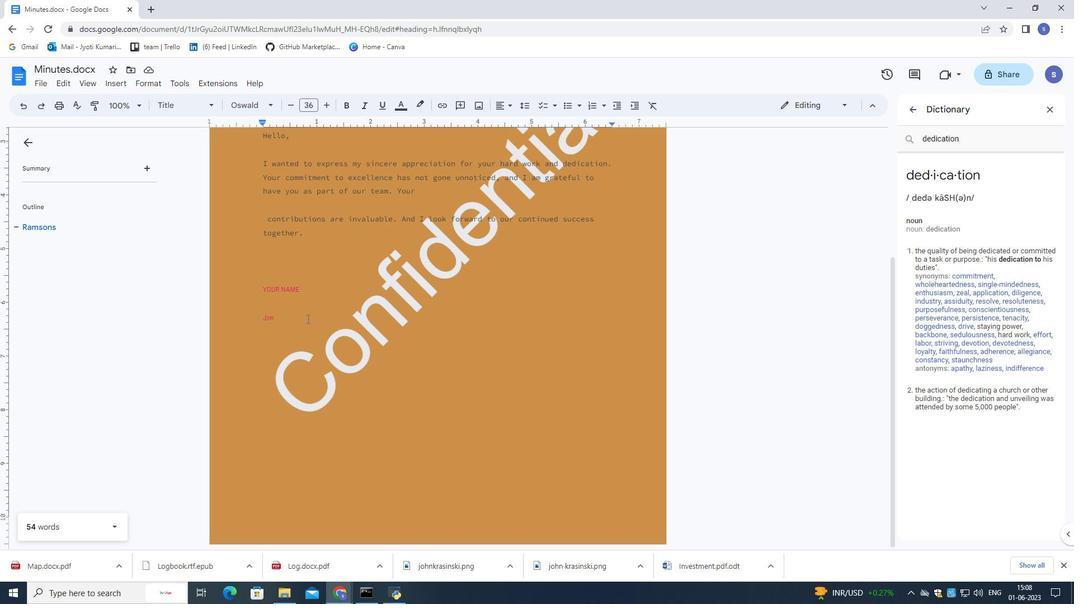 
Action: Mouse pressed left at (298, 316)
Screenshot: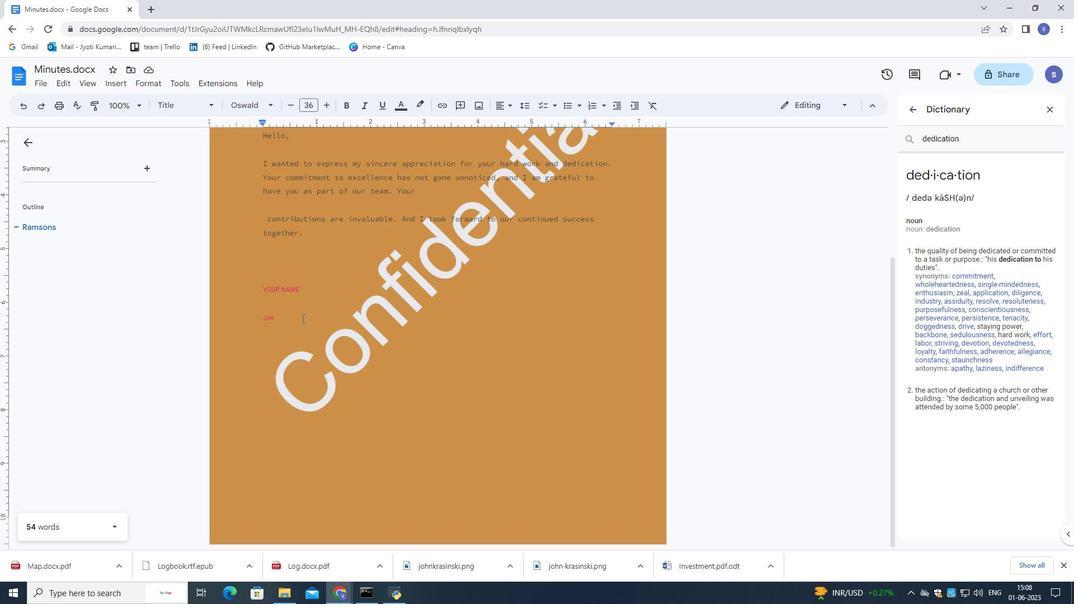 
Action: Mouse moved to (298, 315)
Screenshot: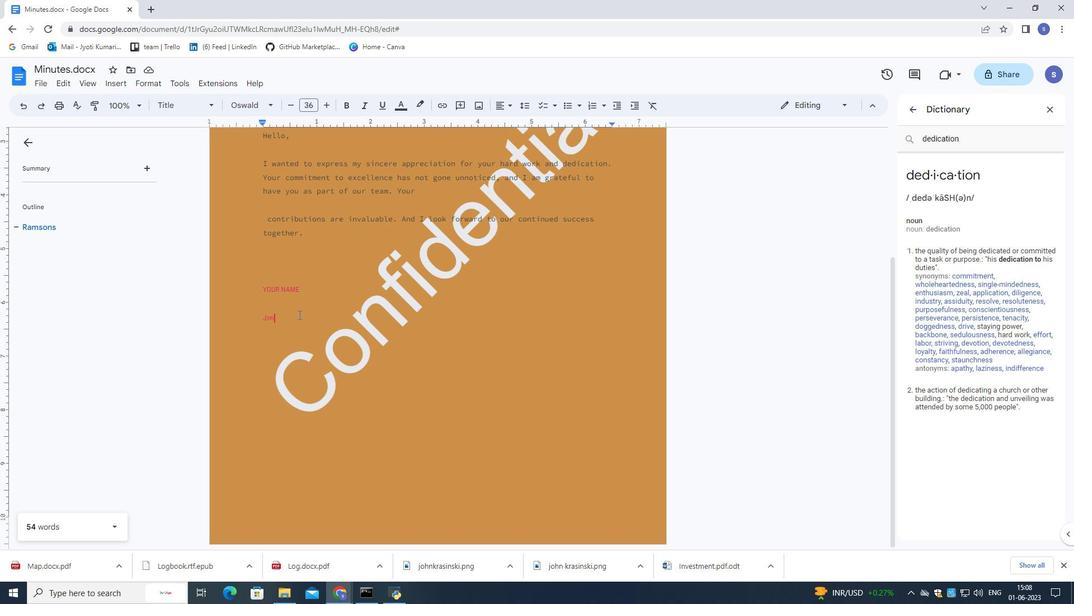 
Action: Key pressed <Key.enter>
Screenshot: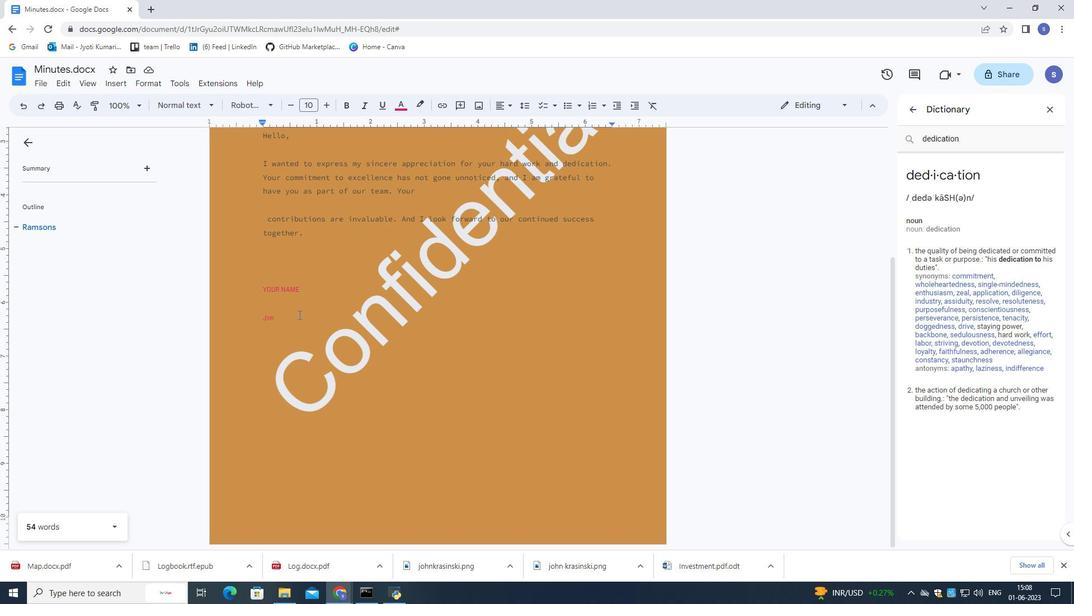 
Action: Mouse moved to (123, 84)
Screenshot: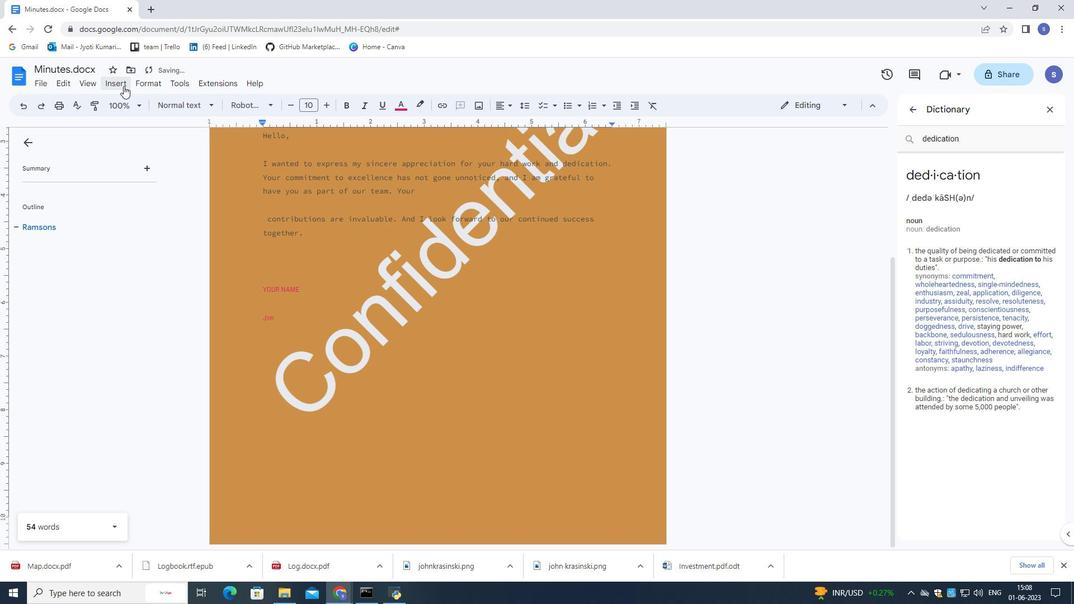 
Action: Mouse pressed left at (123, 84)
Screenshot: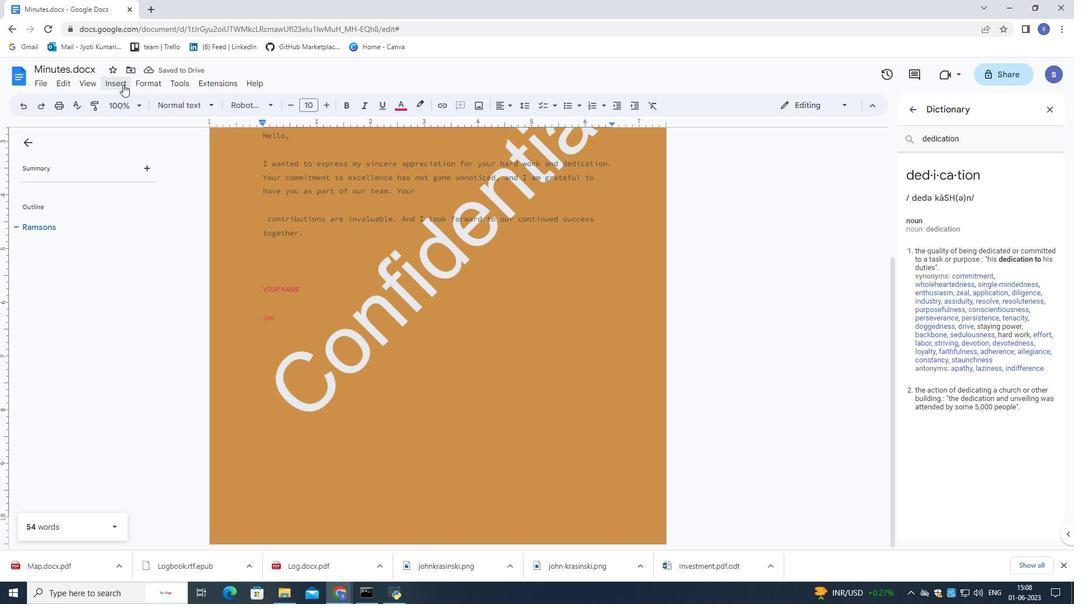 
Action: Mouse moved to (157, 431)
Screenshot: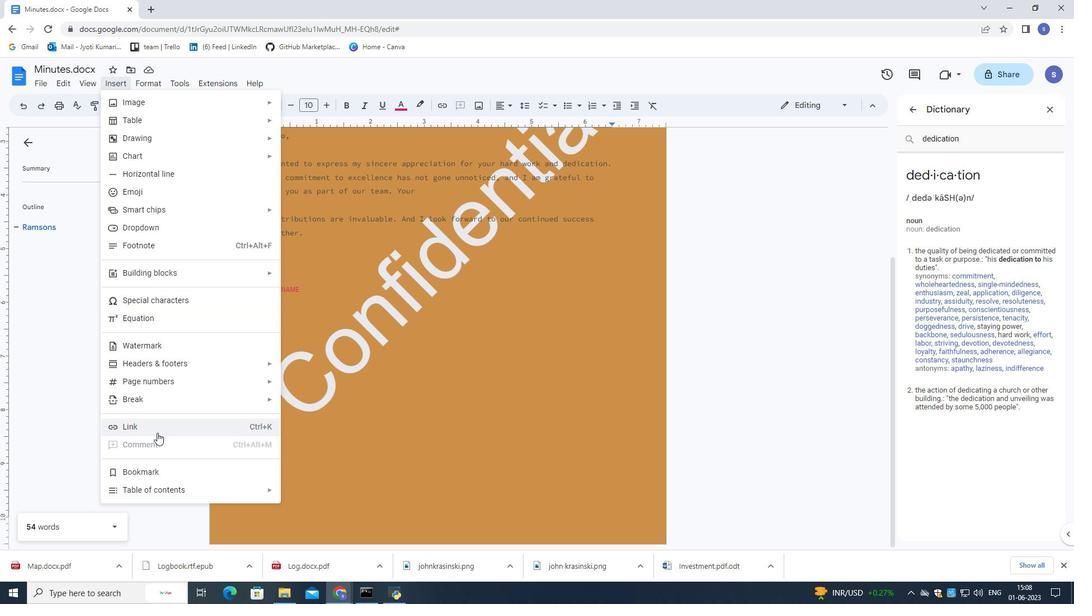 
Action: Mouse pressed left at (157, 431)
Screenshot: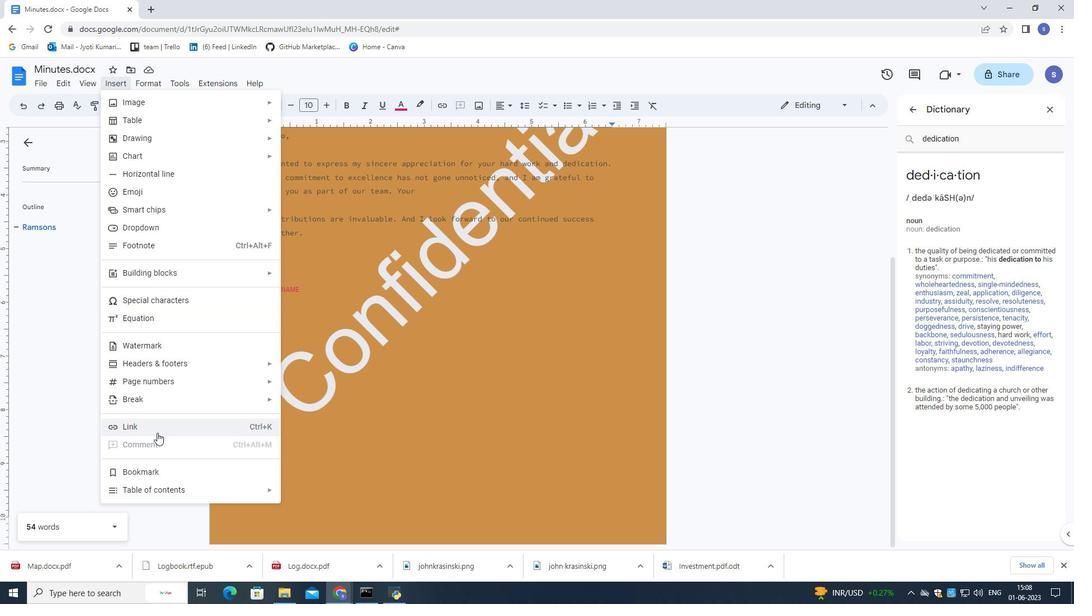 
Action: Mouse moved to (161, 409)
Screenshot: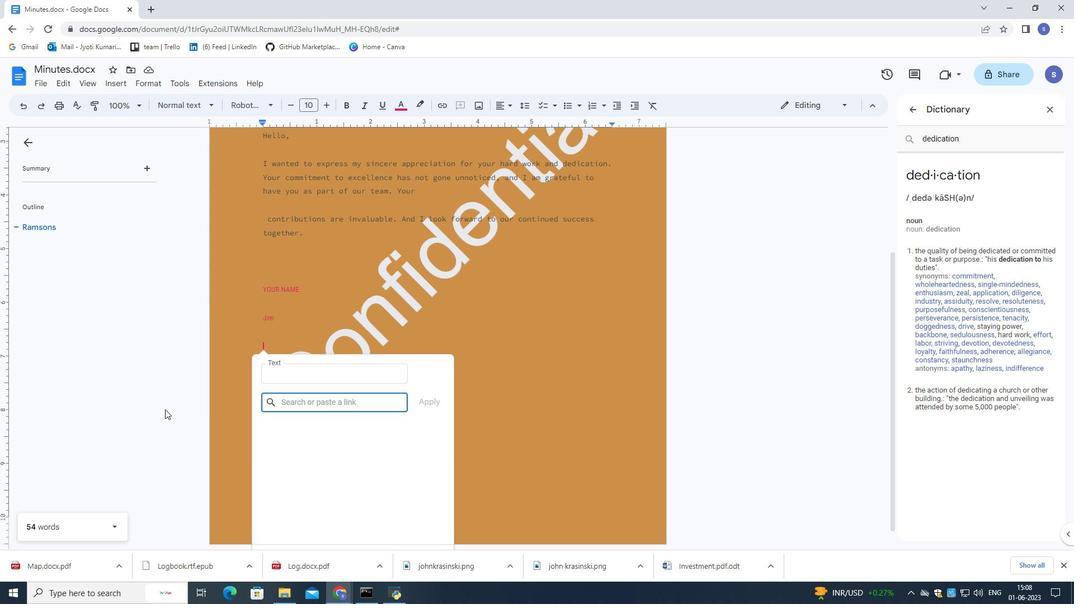 
Action: Key pressed www.wikipedia.org
Screenshot: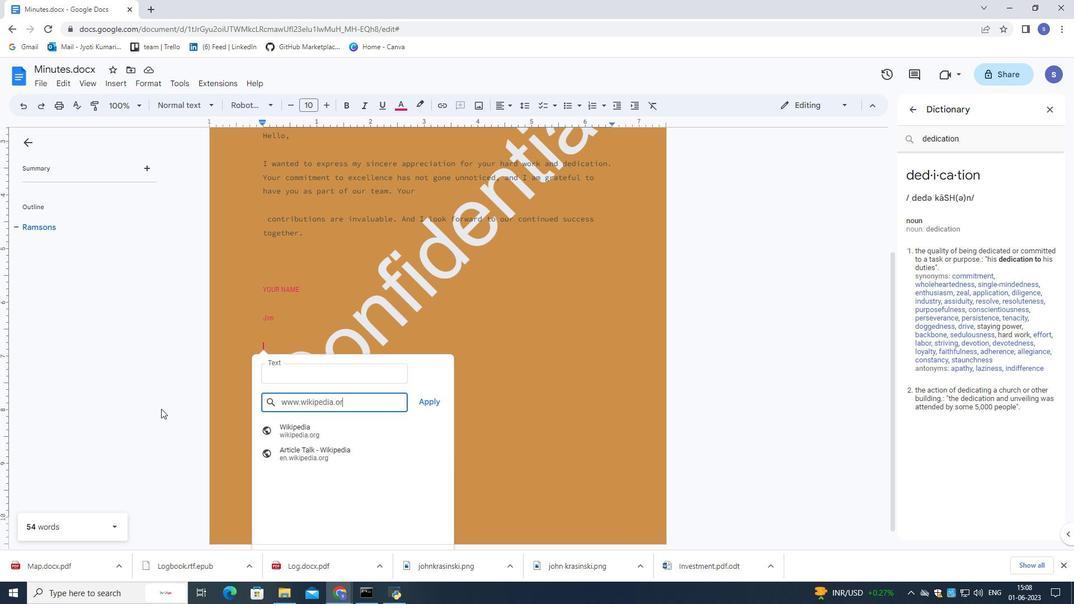 
Action: Mouse moved to (416, 400)
Screenshot: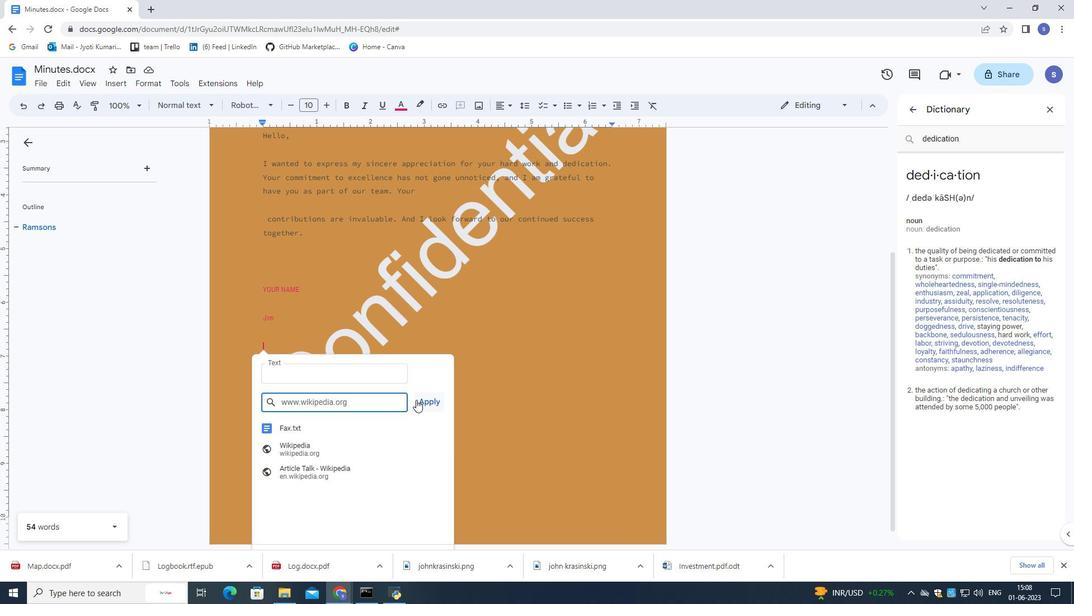 
Action: Mouse pressed left at (416, 400)
Screenshot: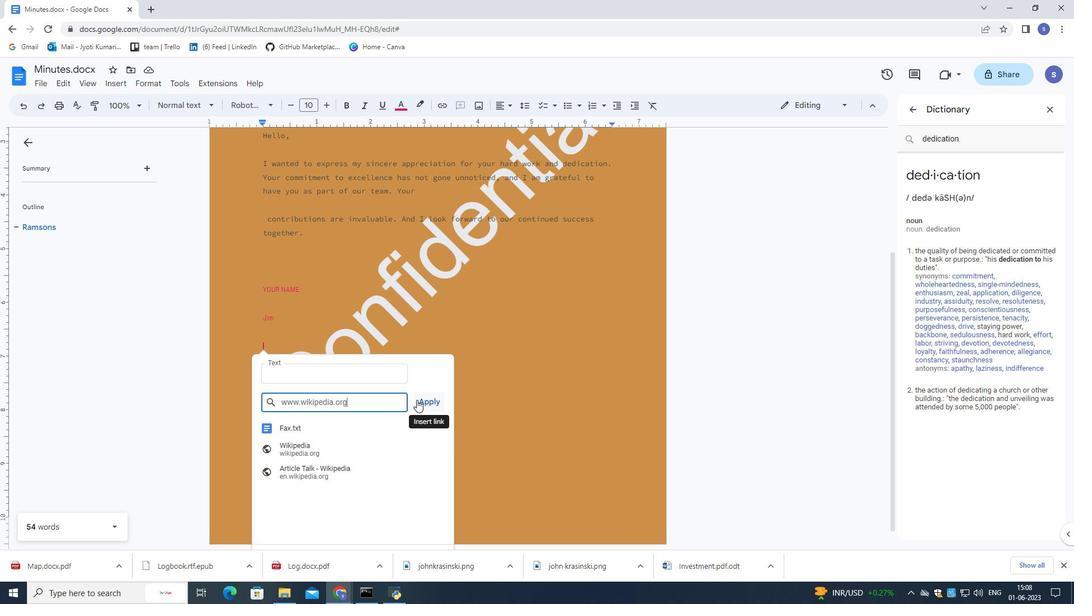 
Action: Mouse moved to (645, 386)
Screenshot: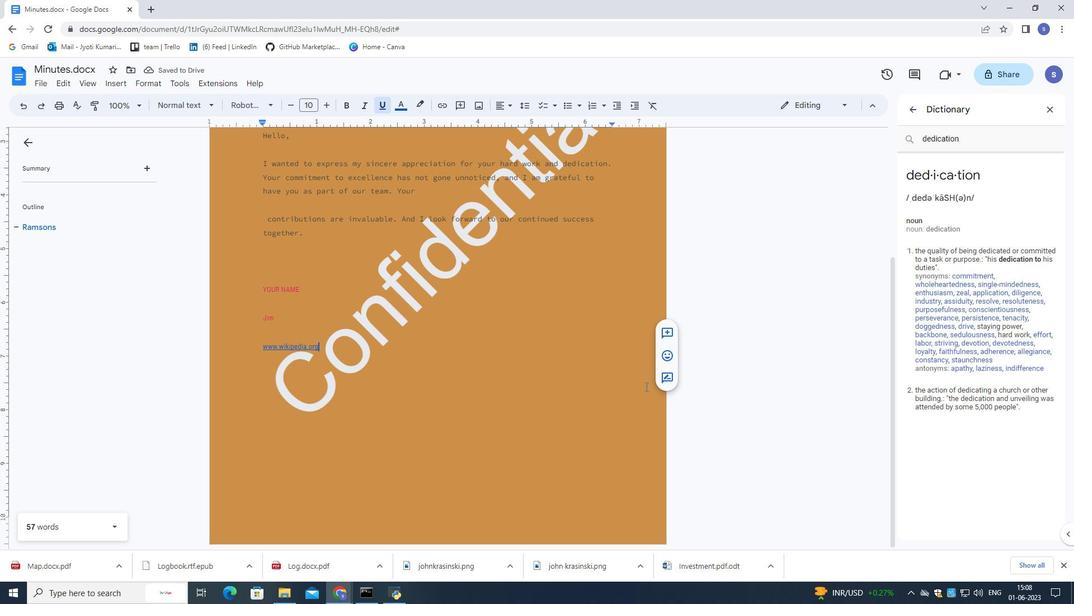 
Action: Mouse scrolled (645, 387) with delta (0, 0)
Screenshot: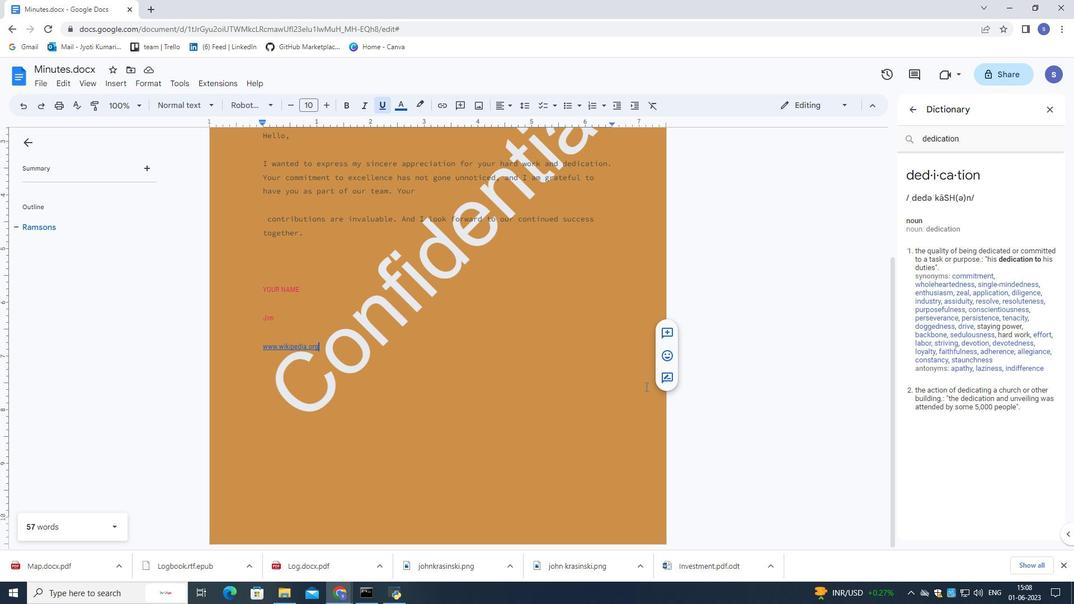 
Action: Mouse scrolled (645, 387) with delta (0, 0)
Screenshot: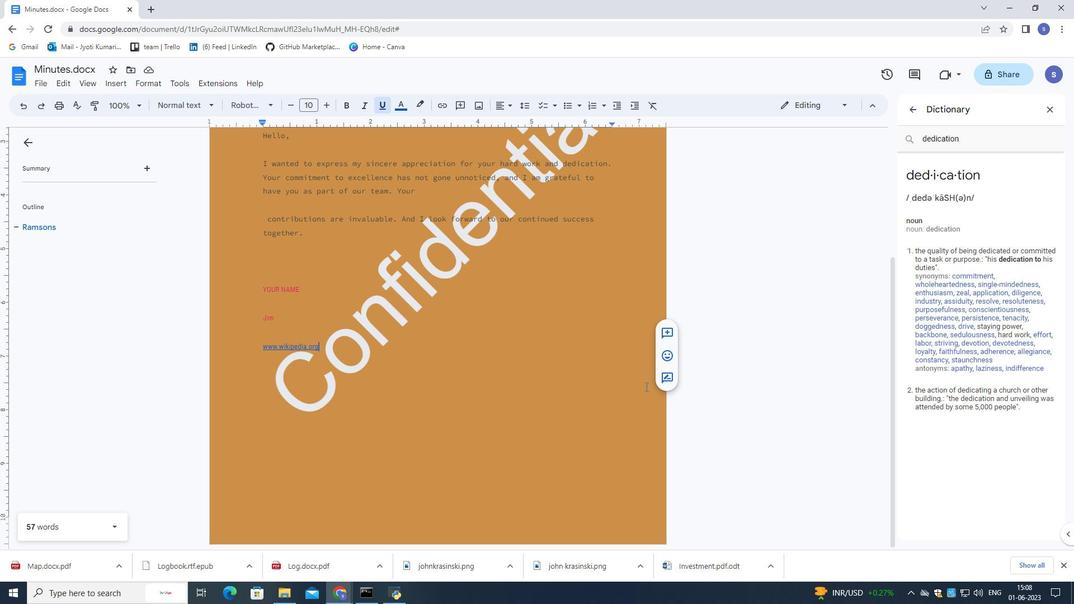 
Action: Mouse scrolled (645, 387) with delta (0, 0)
Screenshot: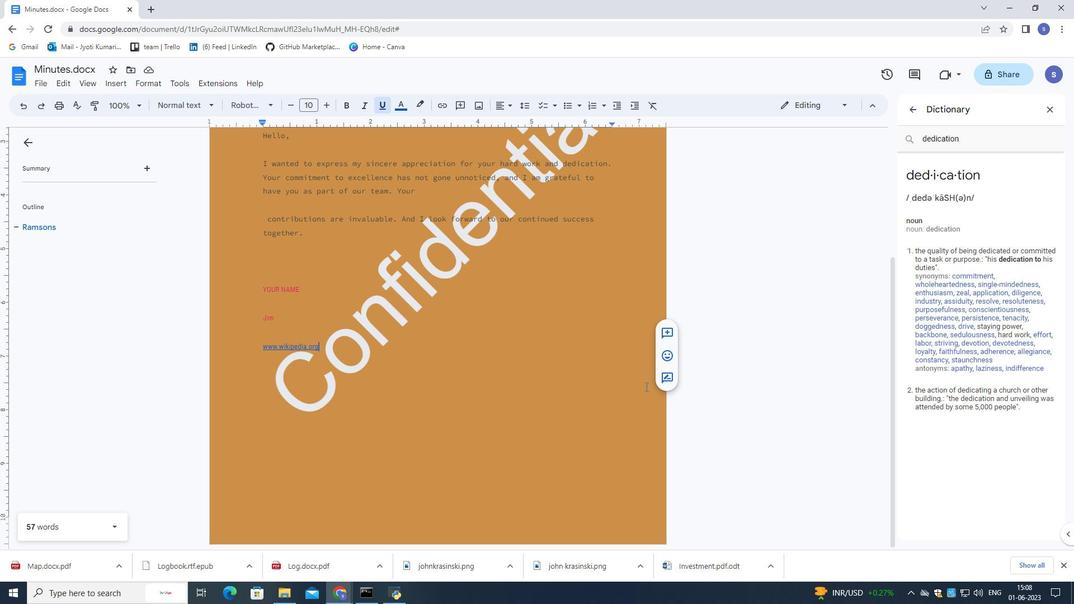 
Action: Mouse scrolled (645, 387) with delta (0, 0)
Screenshot: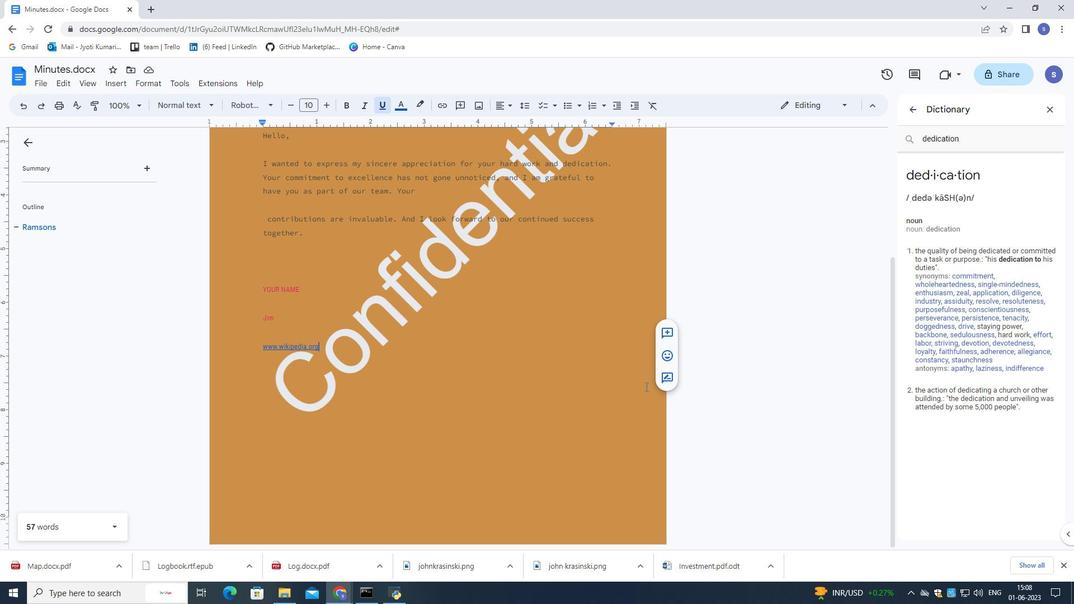 
Action: Mouse moved to (634, 380)
Screenshot: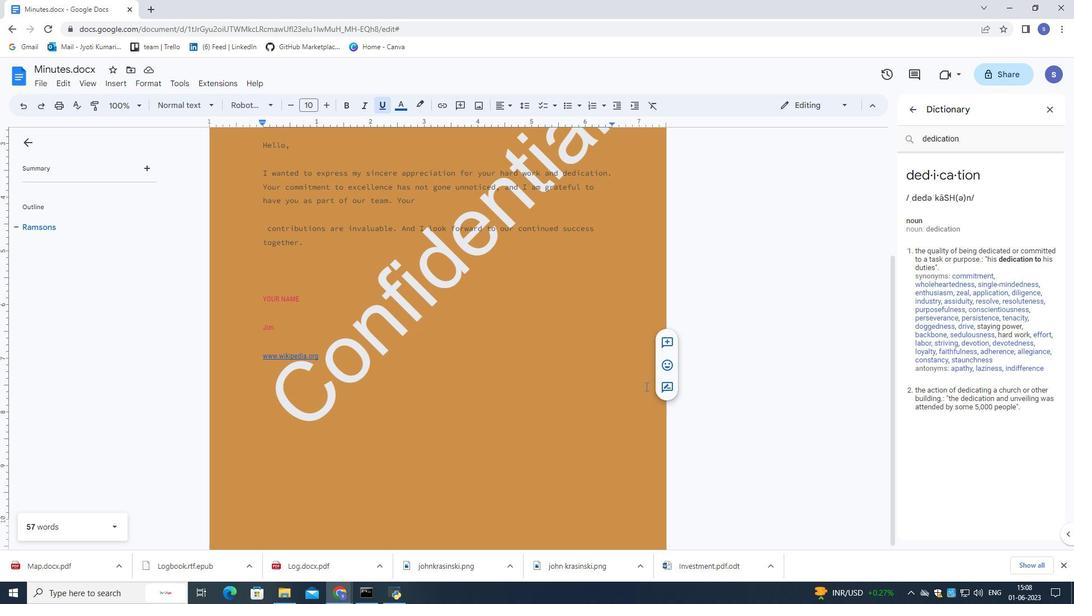
Action: Mouse scrolled (634, 380) with delta (0, 0)
Screenshot: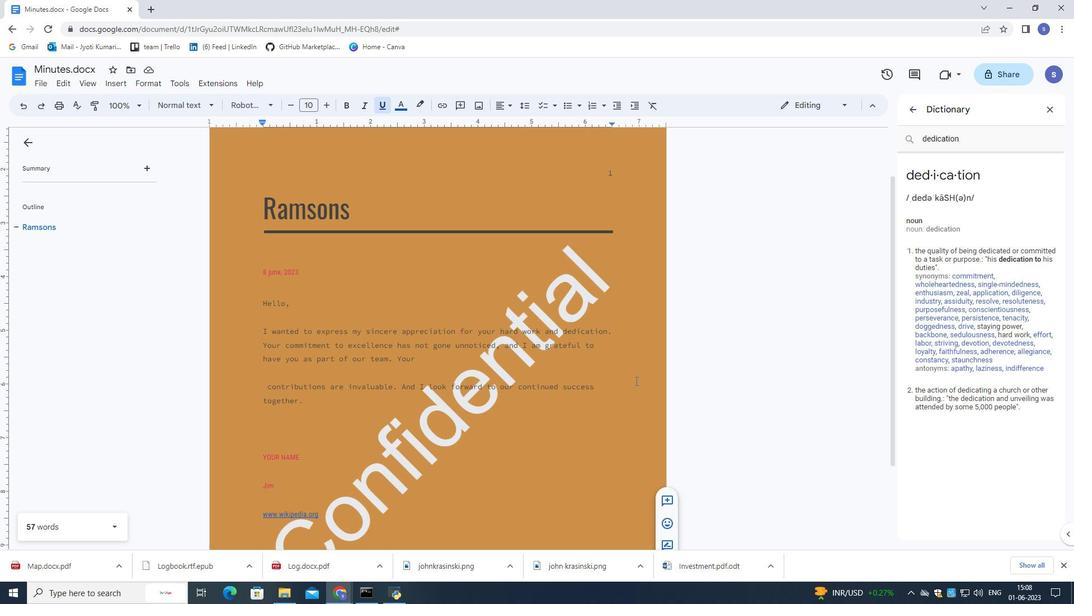 
